Task: Create Card Card0000000164 in Board Board0000000041 in Workspace WS0000000014 in Trello. Create Card Card0000000165 in Board Board0000000042 in Workspace WS0000000014 in Trello. Create Card Card0000000166 in Board Board0000000042 in Workspace WS0000000014 in Trello. Create Card Card0000000167 in Board Board0000000042 in Workspace WS0000000014 in Trello. Create Card Card0000000168 in Board Board0000000042 in Workspace WS0000000014 in Trello
Action: Mouse moved to (646, 113)
Screenshot: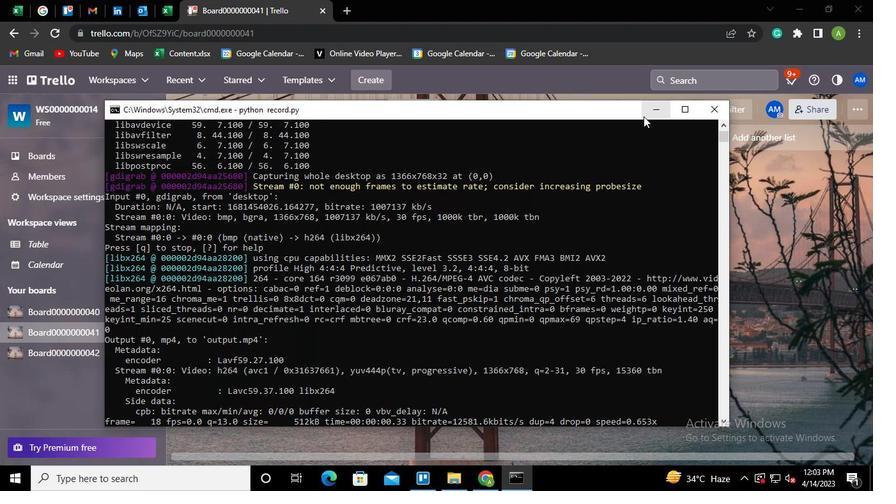 
Action: Mouse pressed left at (646, 113)
Screenshot: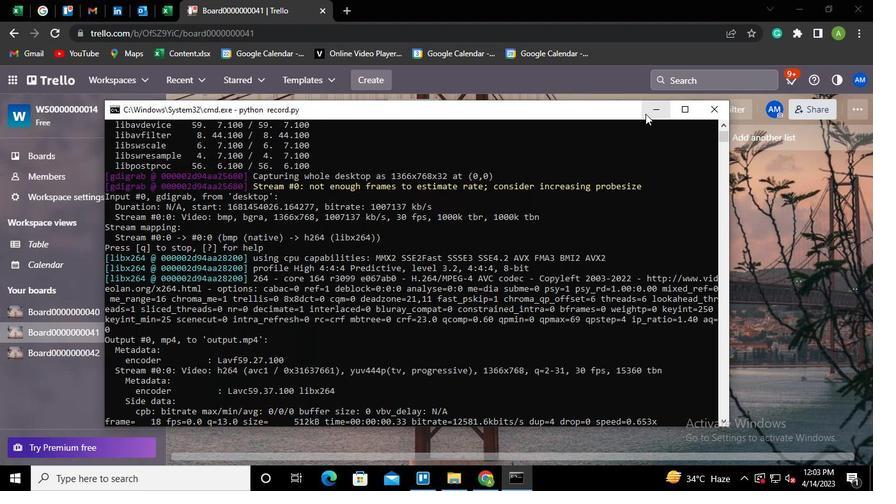 
Action: Mouse moved to (230, 231)
Screenshot: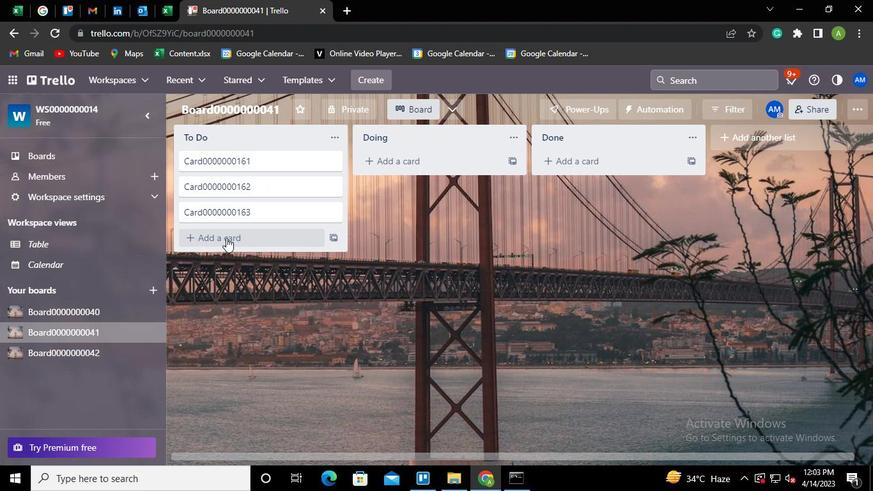 
Action: Mouse pressed left at (230, 231)
Screenshot: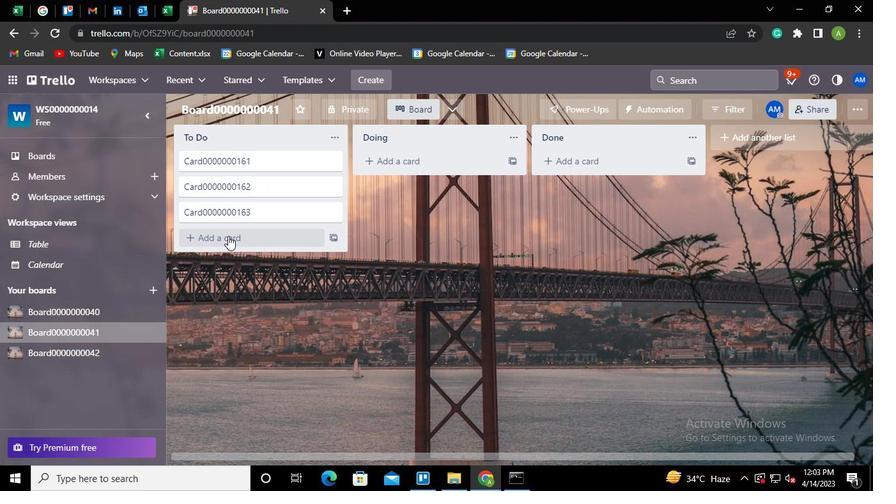 
Action: Keyboard Key.shift
Screenshot: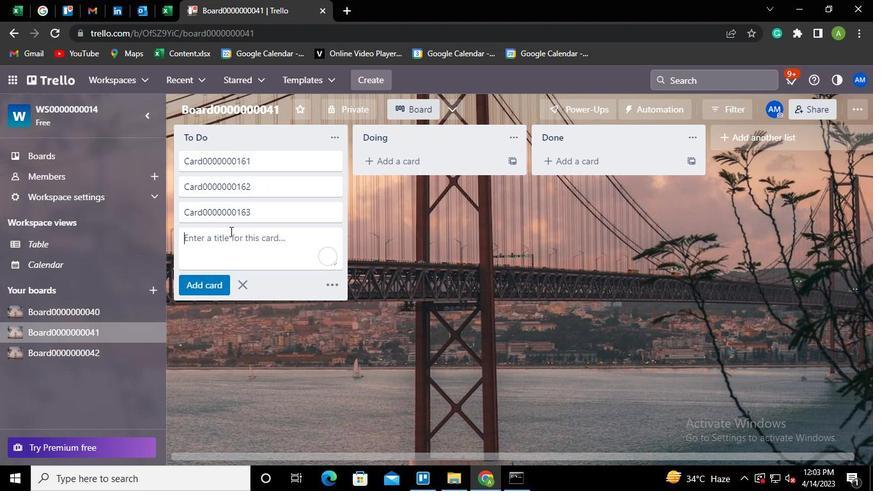 
Action: Keyboard C
Screenshot: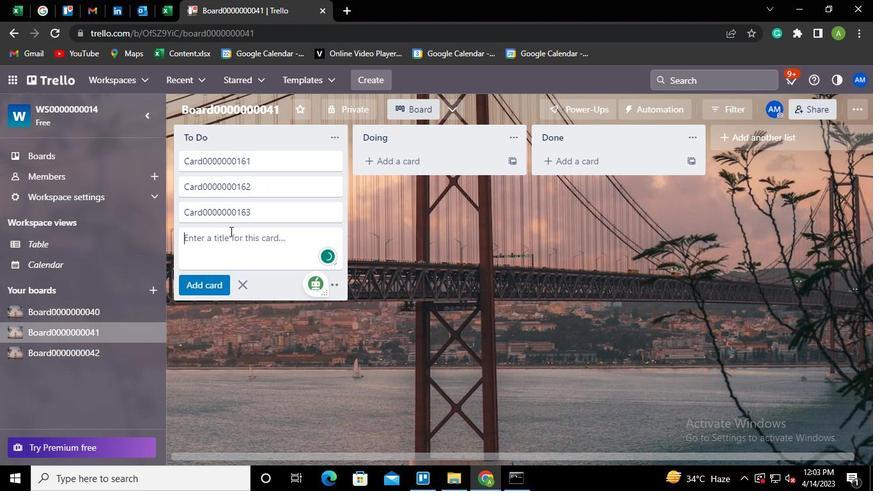 
Action: Keyboard a
Screenshot: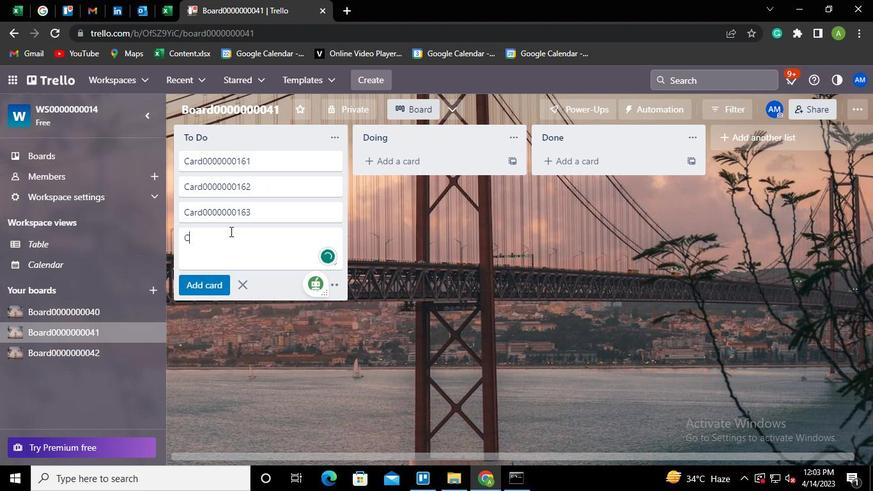 
Action: Keyboard r
Screenshot: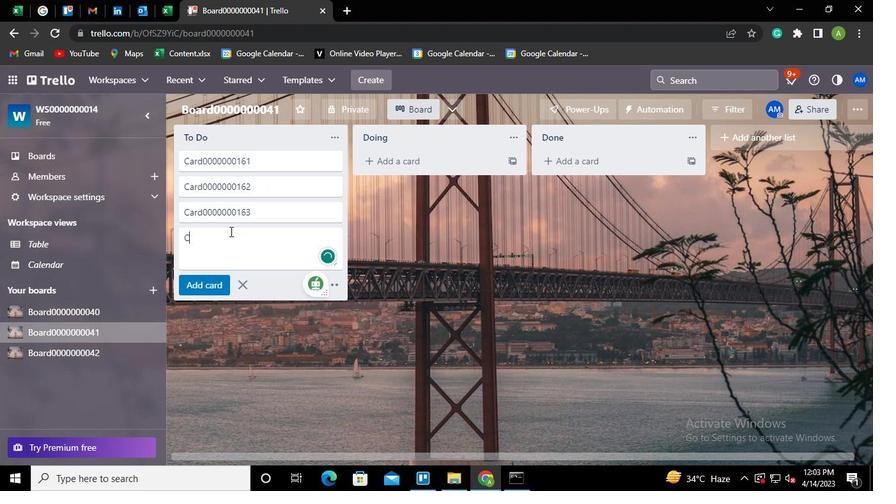 
Action: Keyboard d
Screenshot: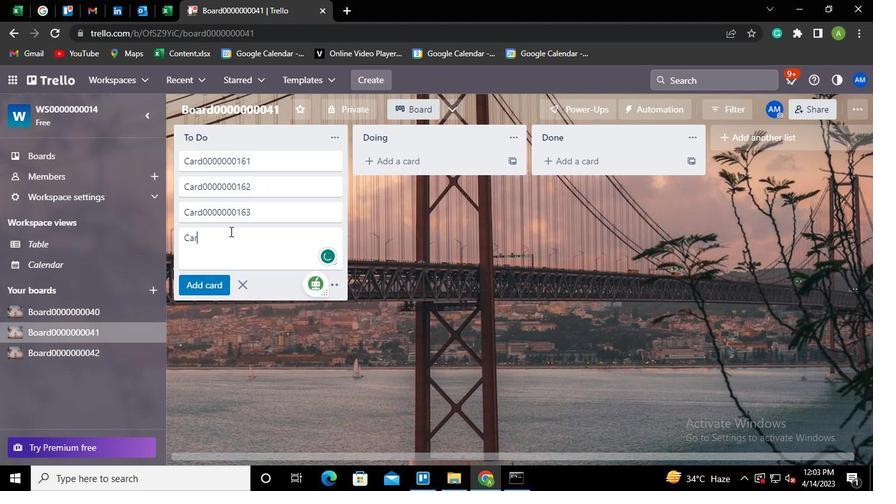 
Action: Keyboard <96>
Screenshot: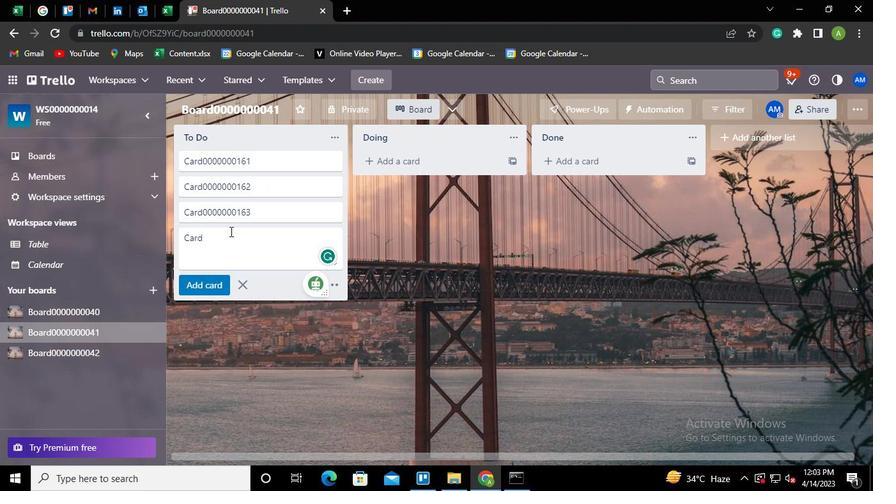 
Action: Keyboard <96>
Screenshot: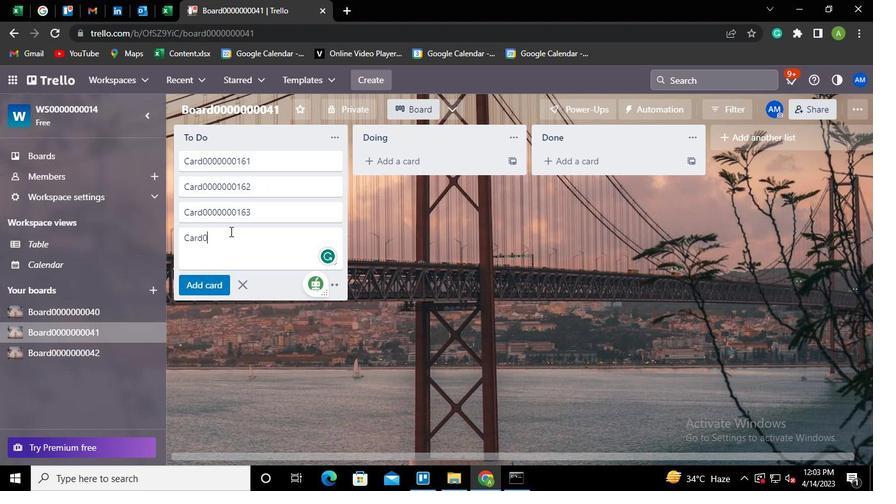 
Action: Keyboard <96>
Screenshot: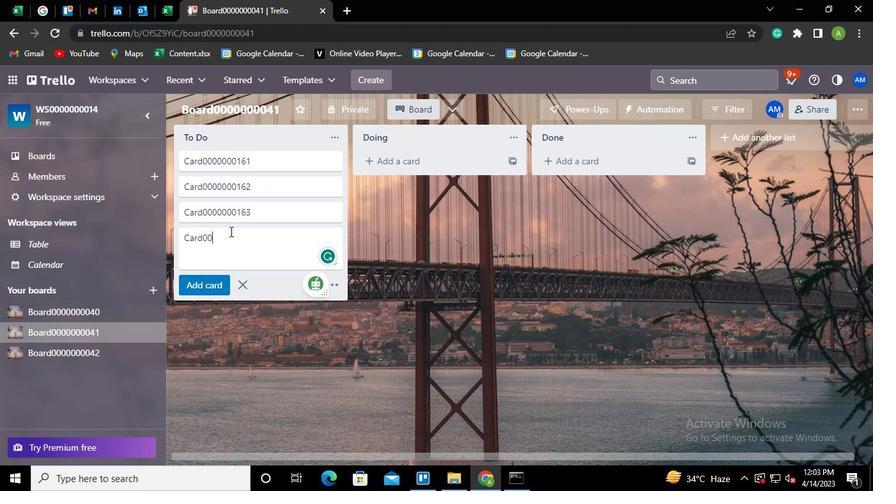 
Action: Keyboard <96>
Screenshot: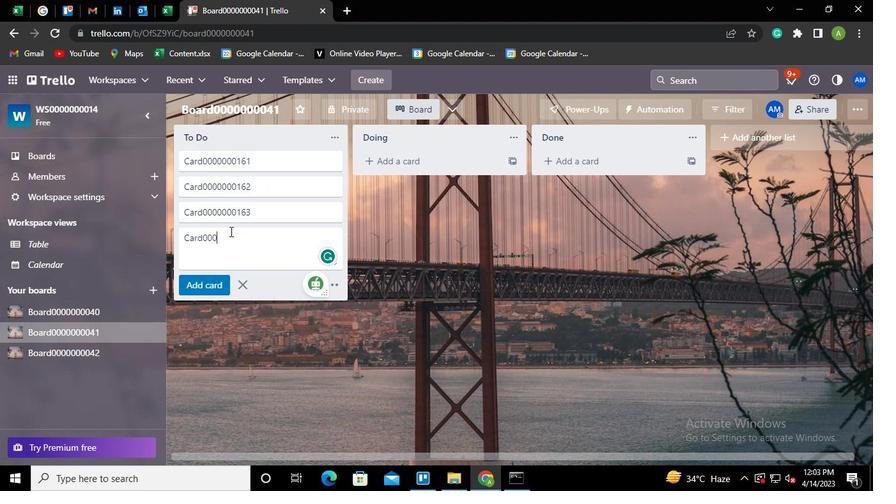 
Action: Keyboard <96>
Screenshot: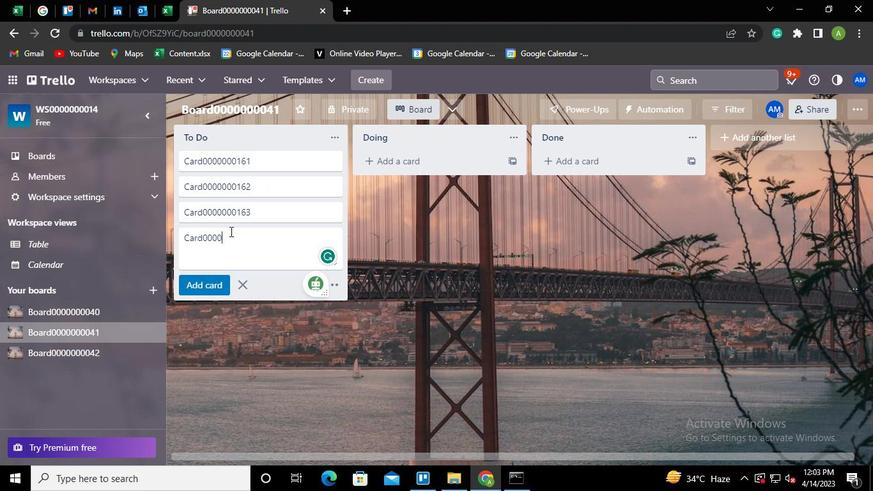 
Action: Keyboard <96>
Screenshot: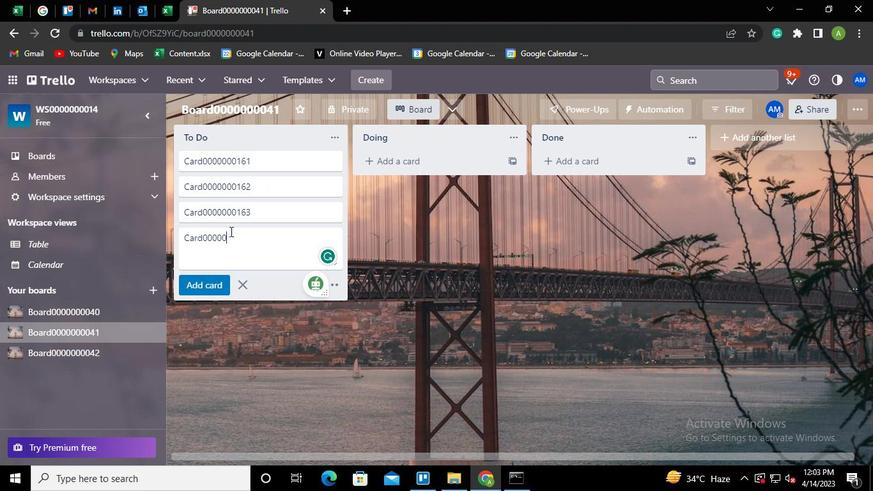 
Action: Keyboard <96>
Screenshot: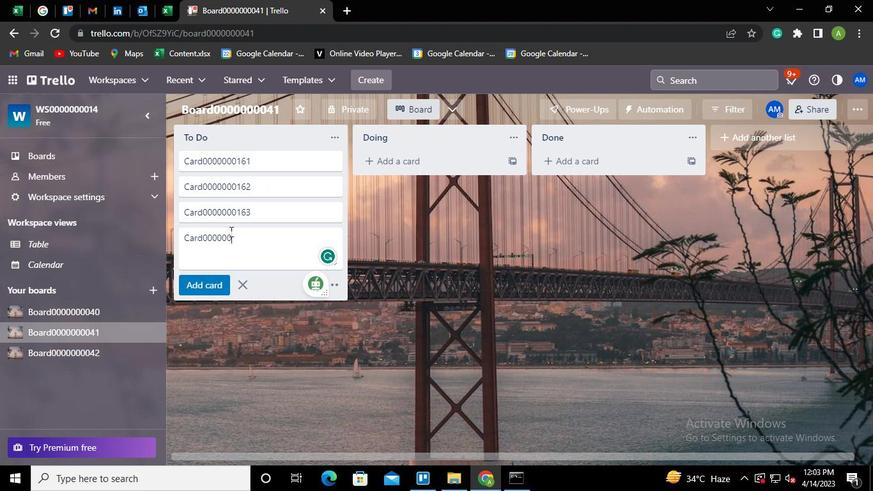 
Action: Mouse moved to (229, 231)
Screenshot: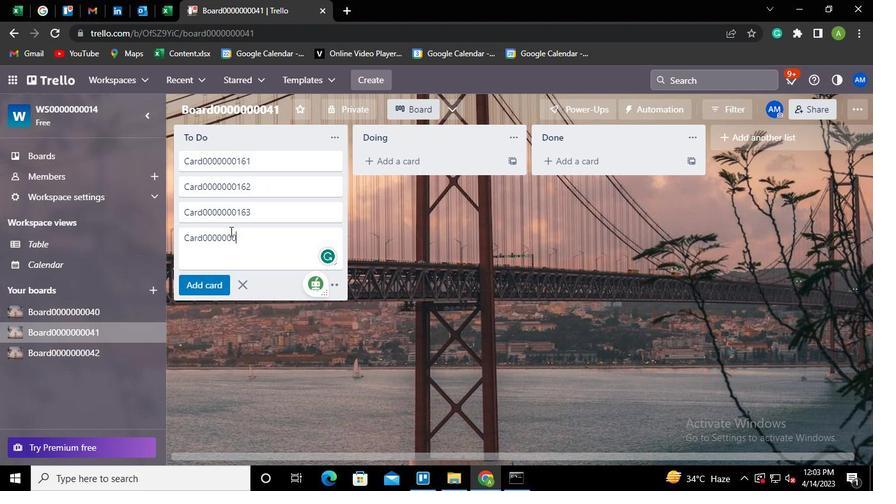 
Action: Keyboard <97>
Screenshot: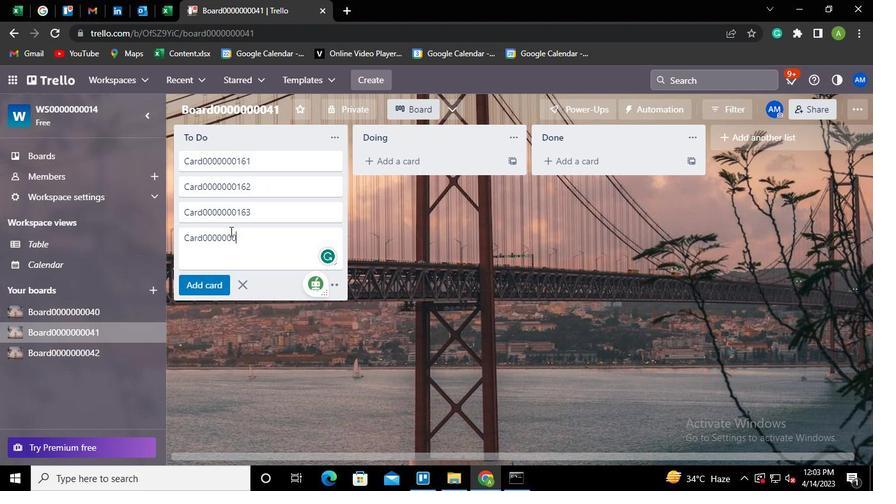 
Action: Keyboard <102>
Screenshot: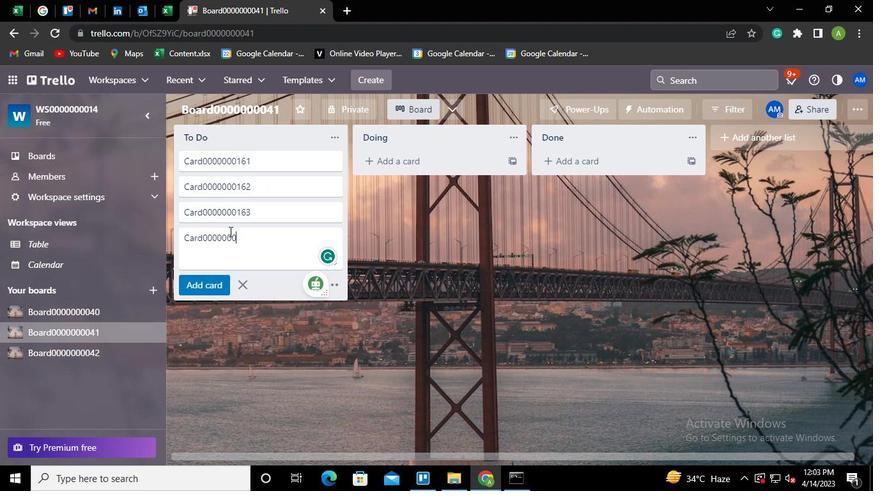 
Action: Keyboard <100>
Screenshot: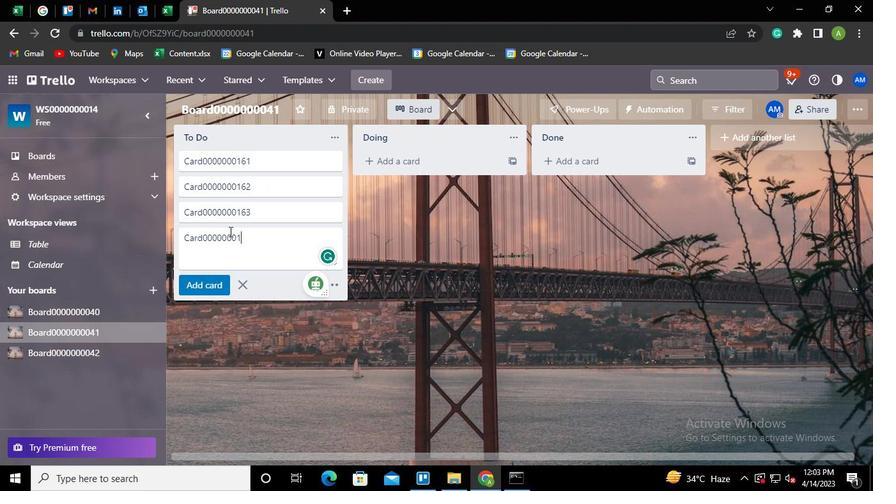 
Action: Keyboard Key.enter
Screenshot: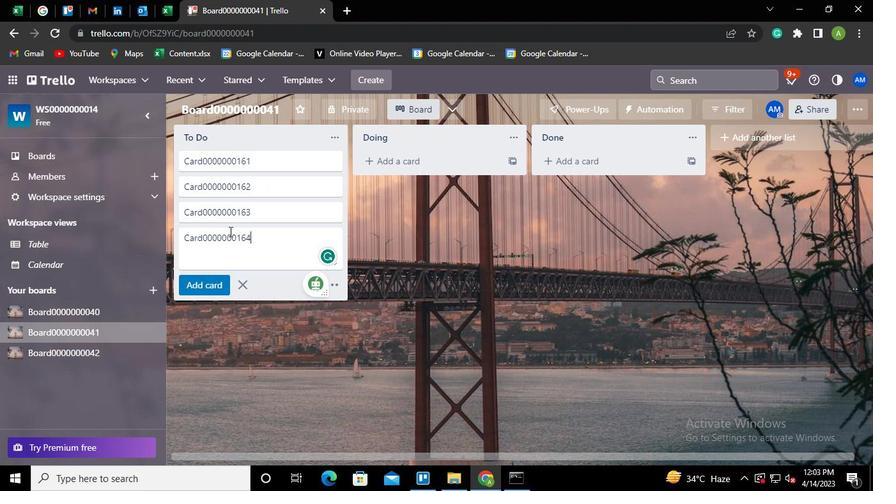 
Action: Mouse moved to (92, 344)
Screenshot: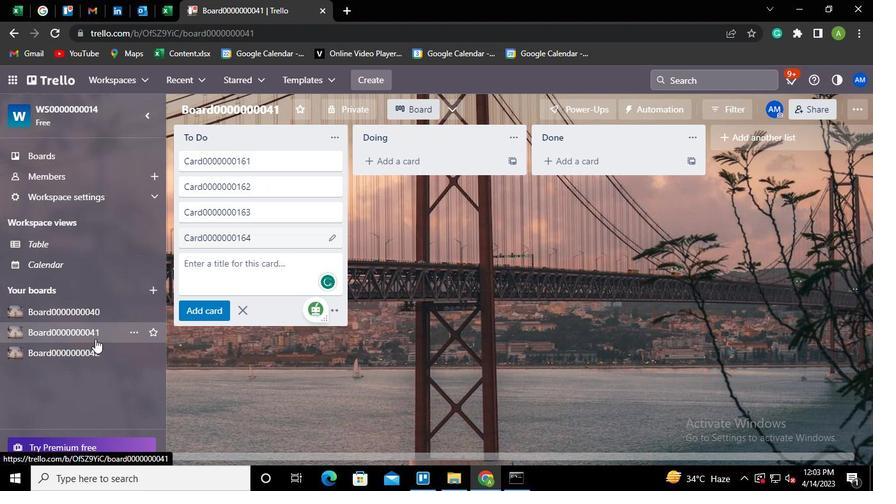 
Action: Mouse pressed left at (92, 344)
Screenshot: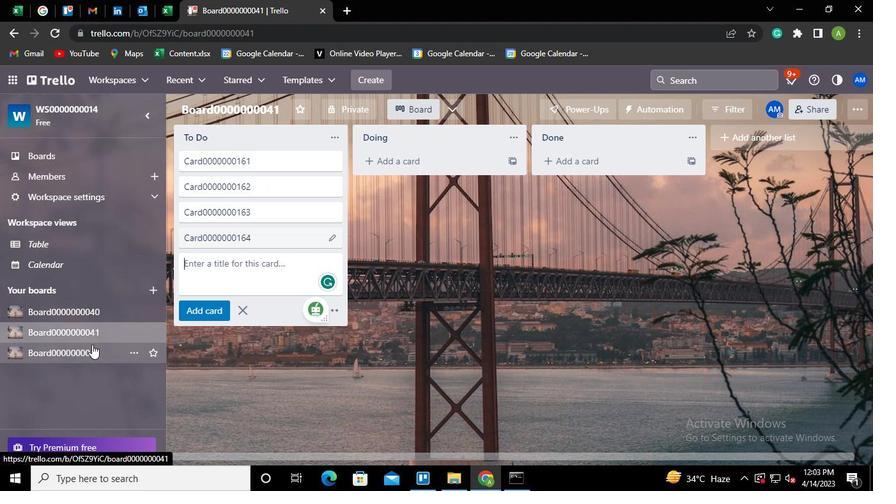 
Action: Mouse moved to (227, 188)
Screenshot: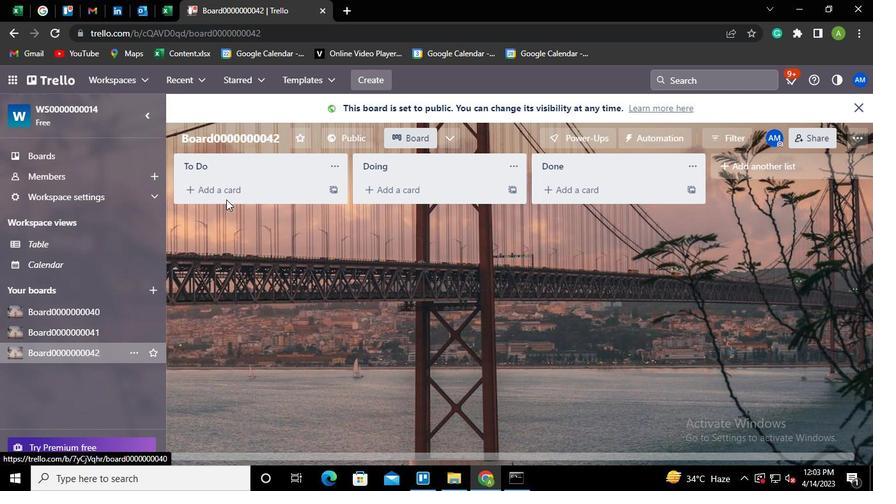 
Action: Mouse pressed left at (227, 188)
Screenshot: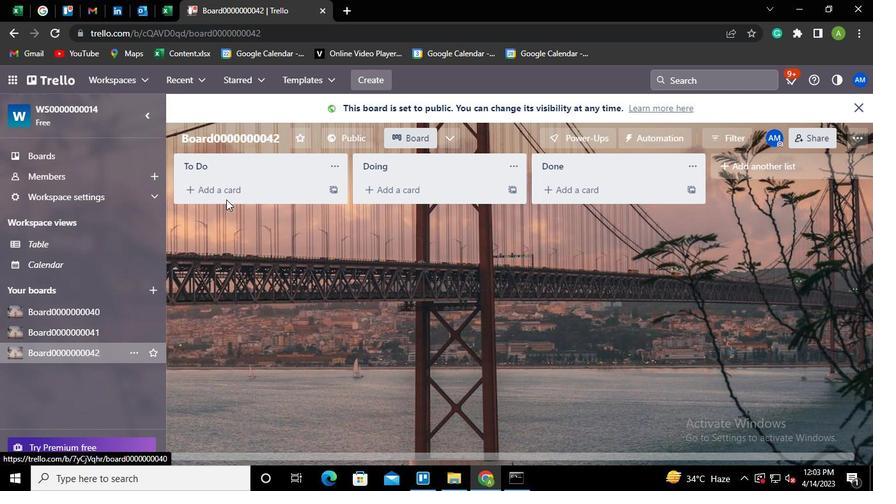 
Action: Mouse moved to (227, 188)
Screenshot: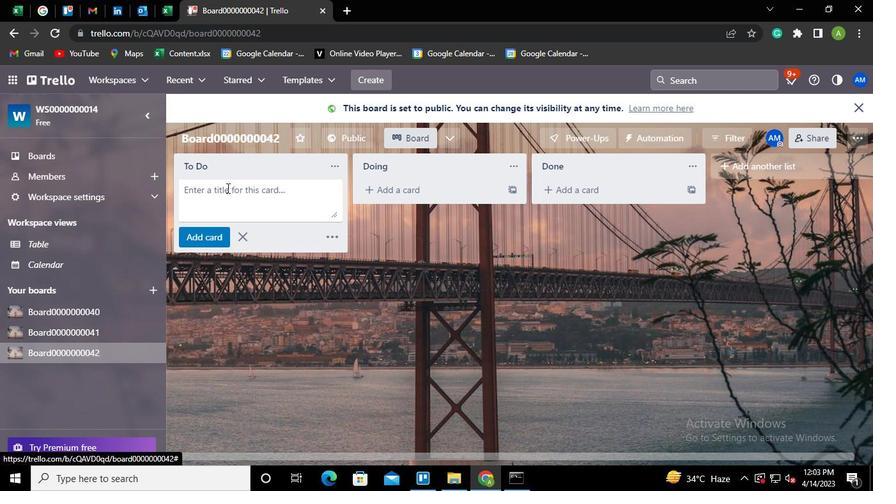 
Action: Keyboard Key.shift
Screenshot: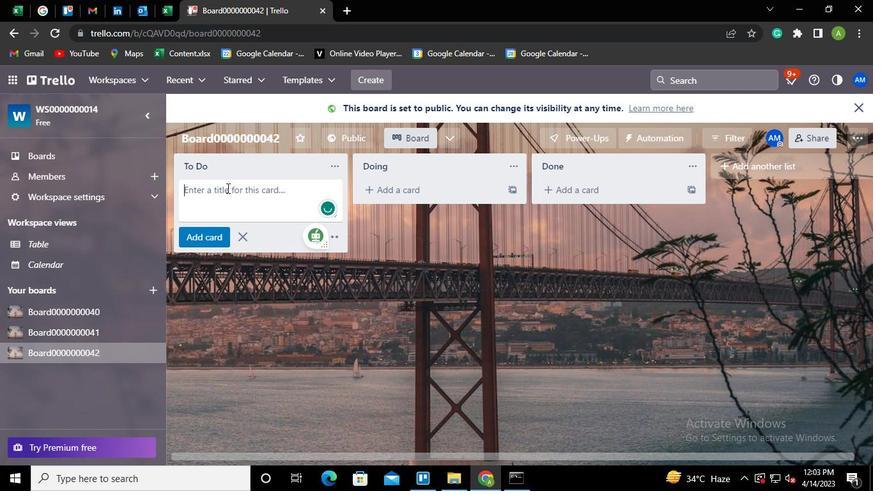 
Action: Keyboard C
Screenshot: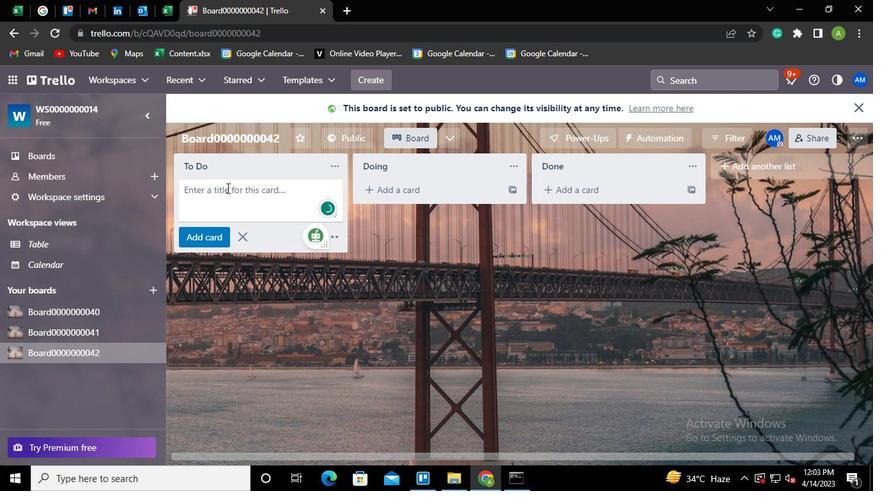 
Action: Keyboard a
Screenshot: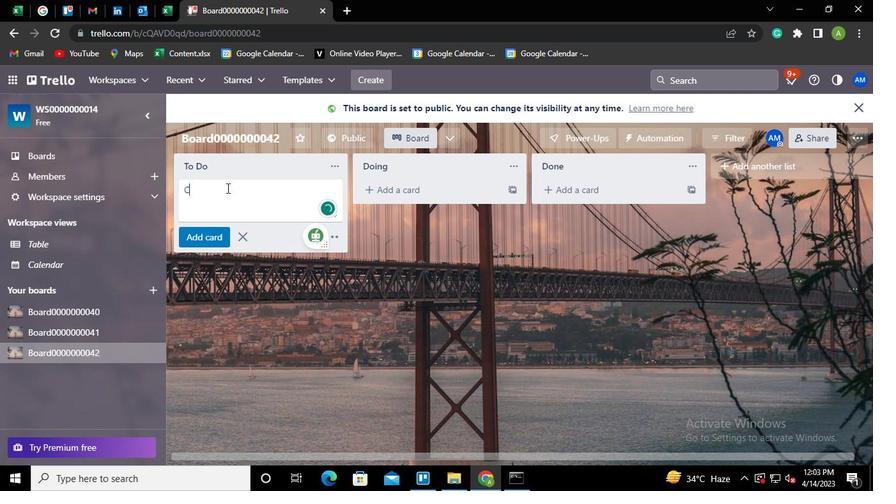 
Action: Keyboard r
Screenshot: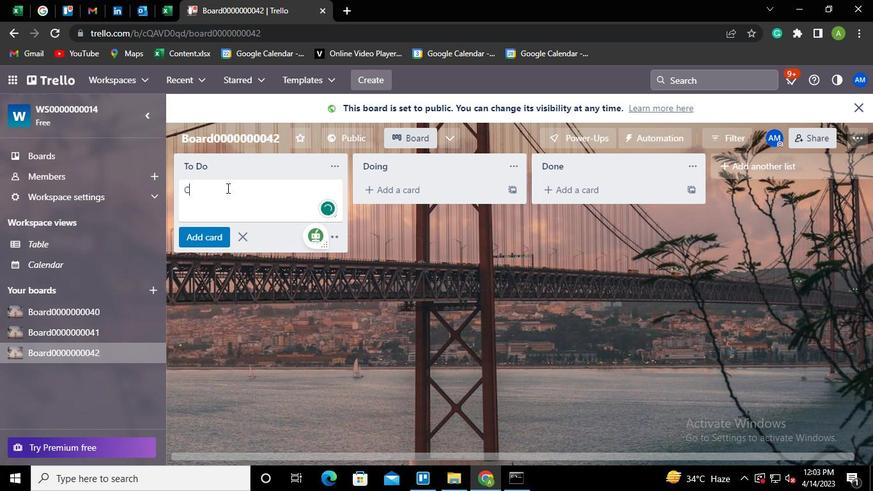 
Action: Keyboard d
Screenshot: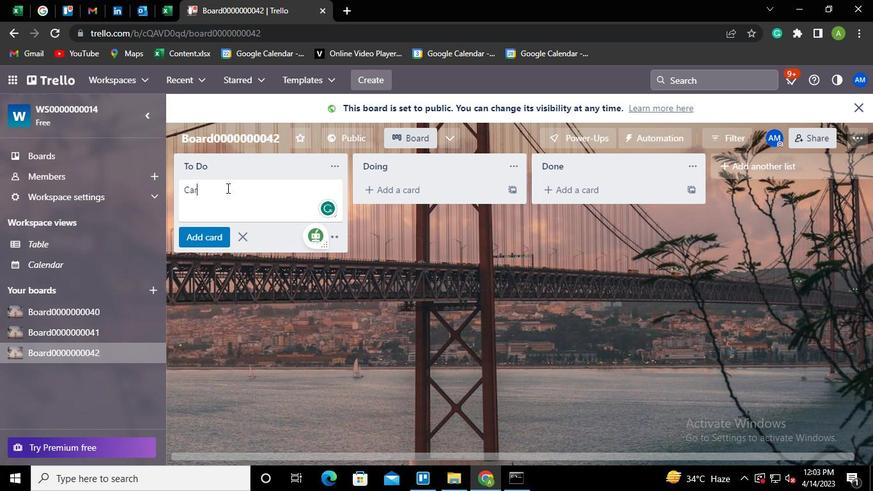 
Action: Mouse moved to (246, 193)
Screenshot: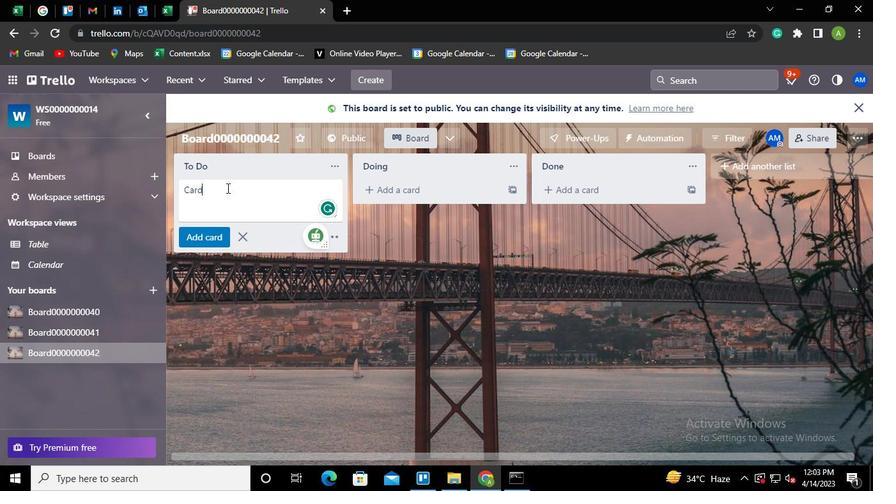 
Action: Keyboard <96>
Screenshot: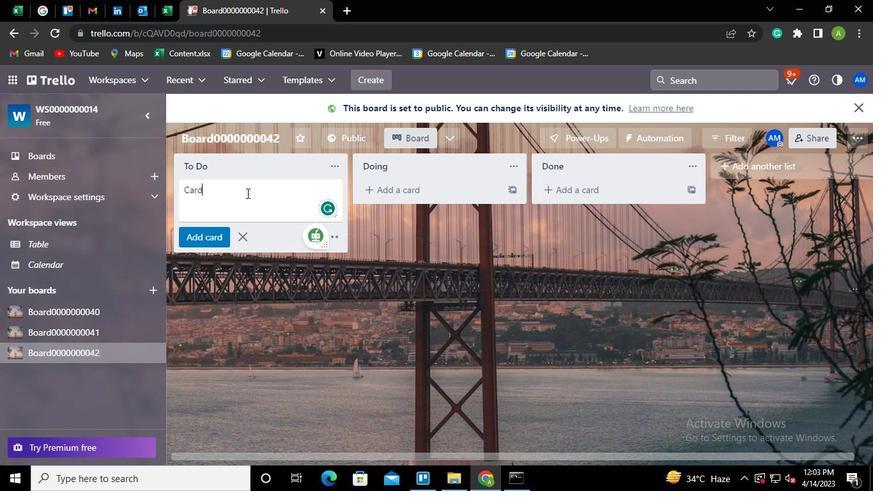 
Action: Keyboard <96>
Screenshot: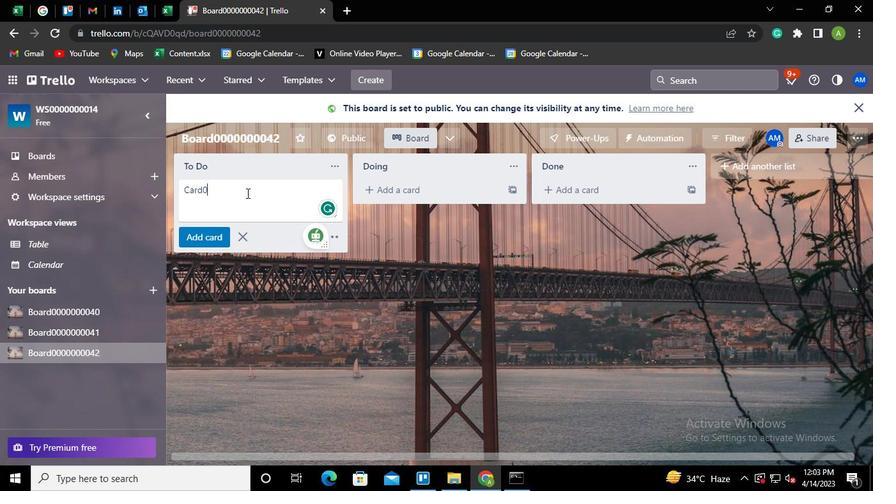 
Action: Keyboard <96>
Screenshot: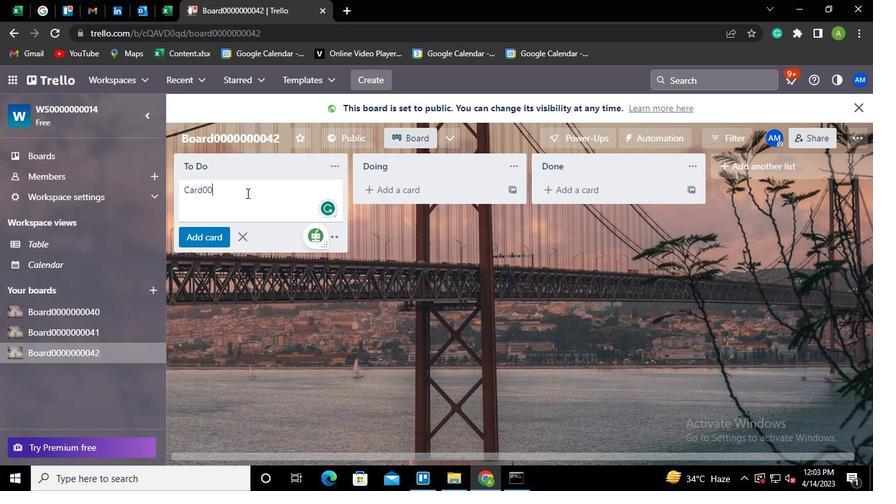 
Action: Keyboard <96>
Screenshot: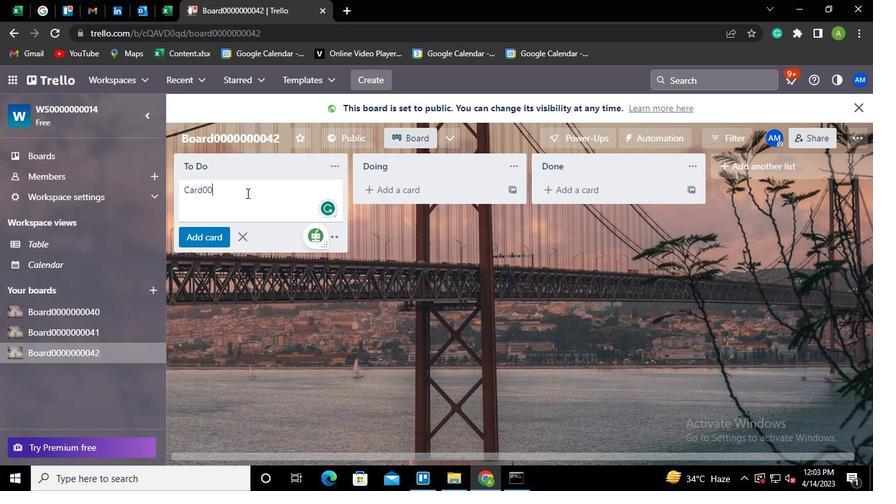 
Action: Keyboard <96>
Screenshot: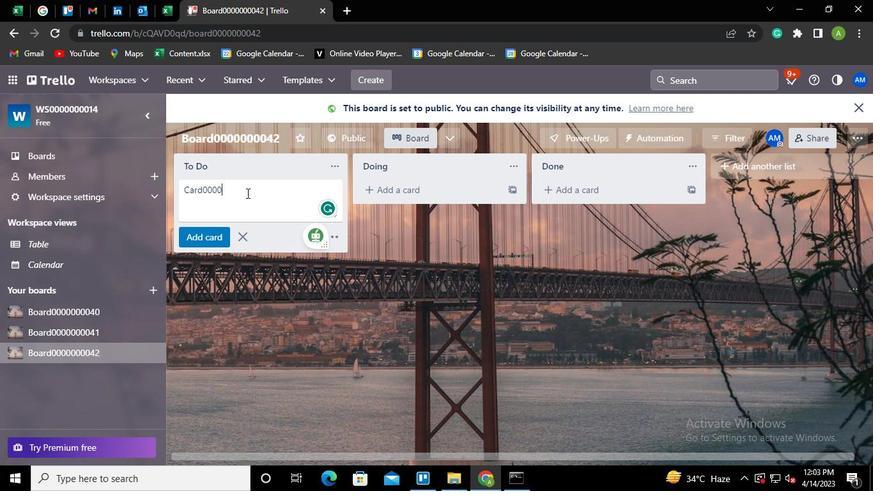
Action: Keyboard <96>
Screenshot: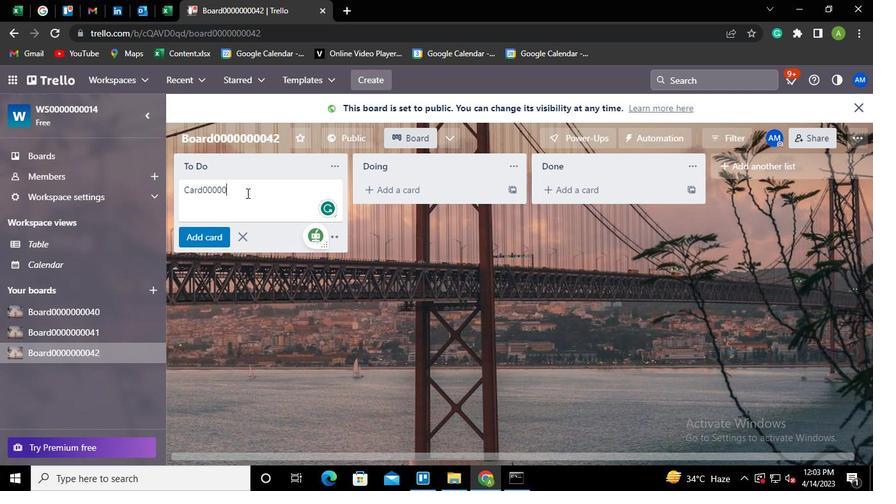 
Action: Keyboard <96>
Screenshot: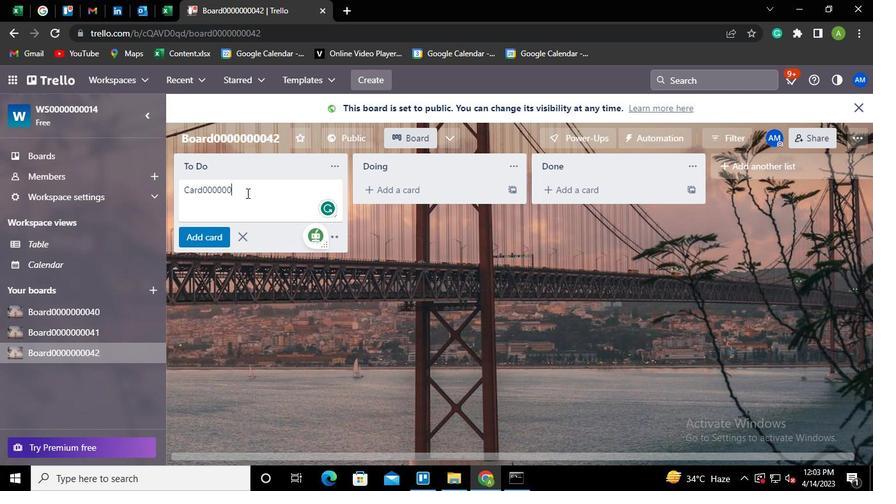 
Action: Keyboard <97>
Screenshot: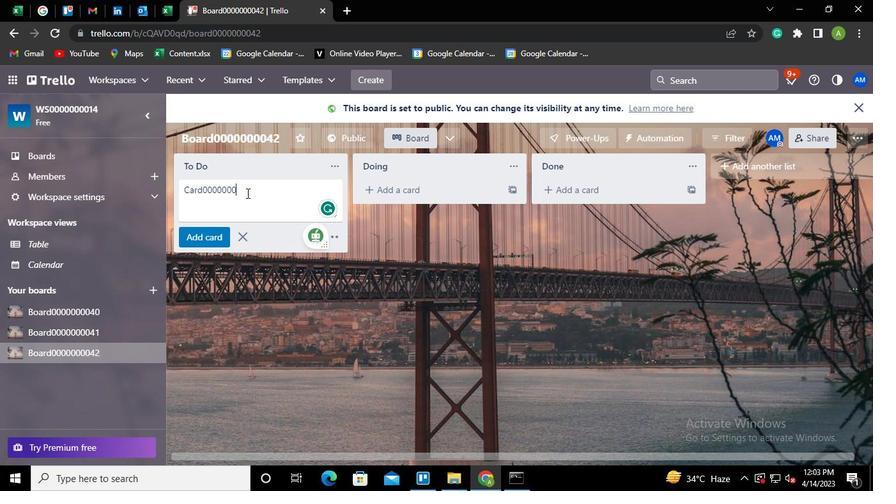 
Action: Keyboard <102>
Screenshot: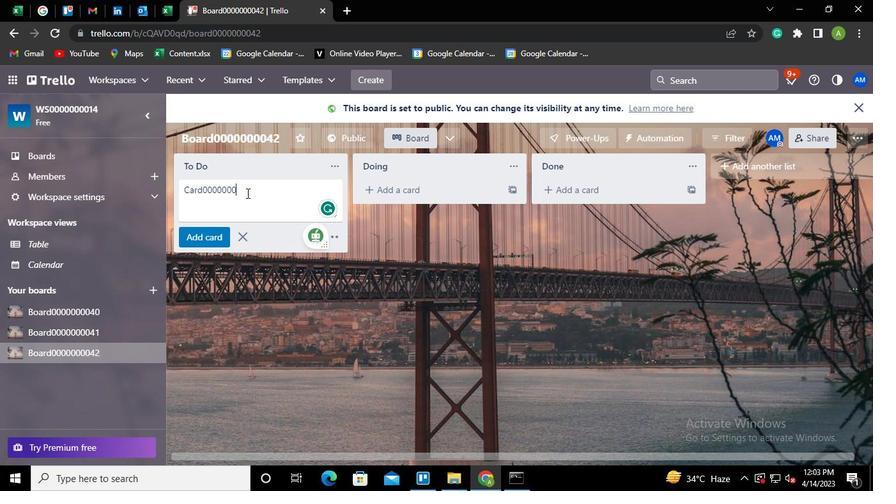 
Action: Keyboard <101>
Screenshot: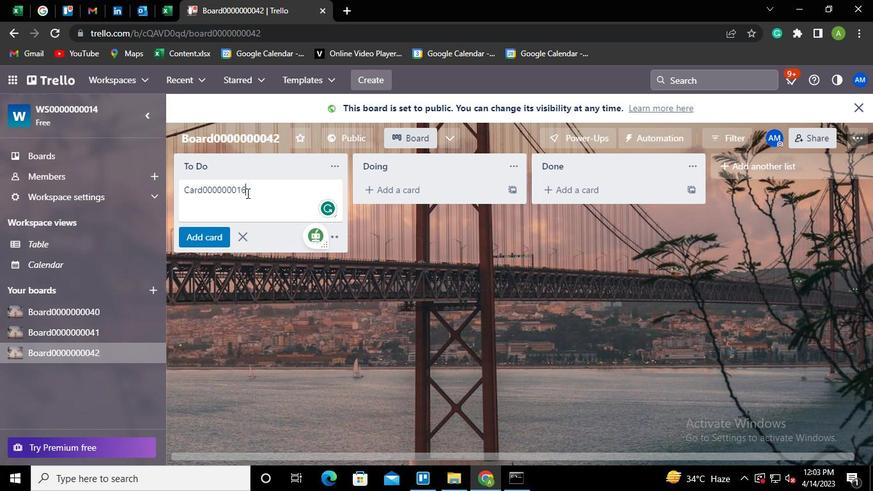 
Action: Keyboard Key.enter
Screenshot: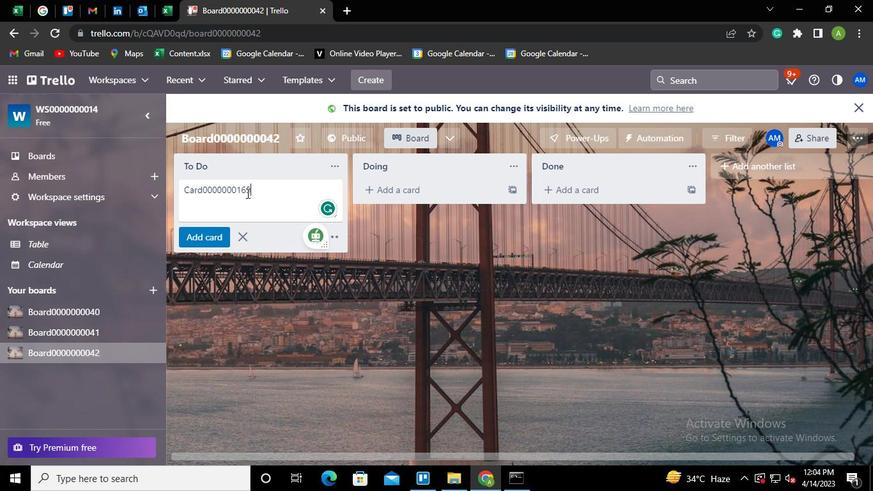 
Action: Keyboard Key.shift
Screenshot: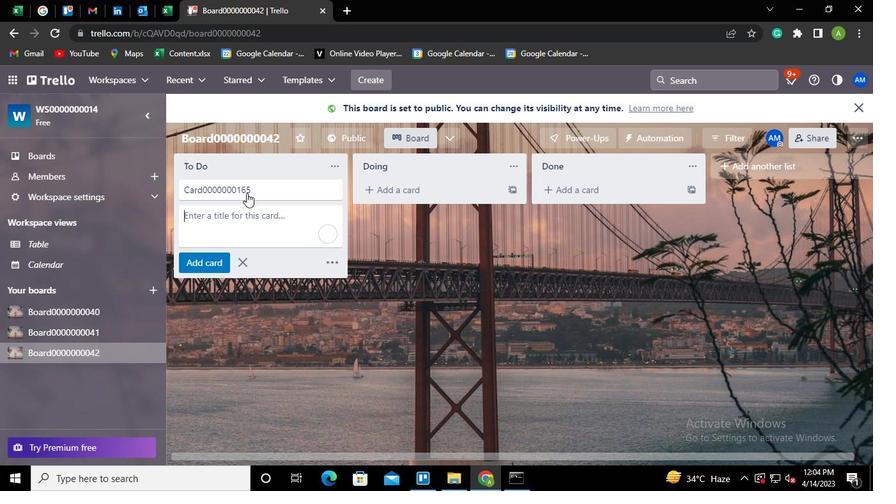 
Action: Keyboard C
Screenshot: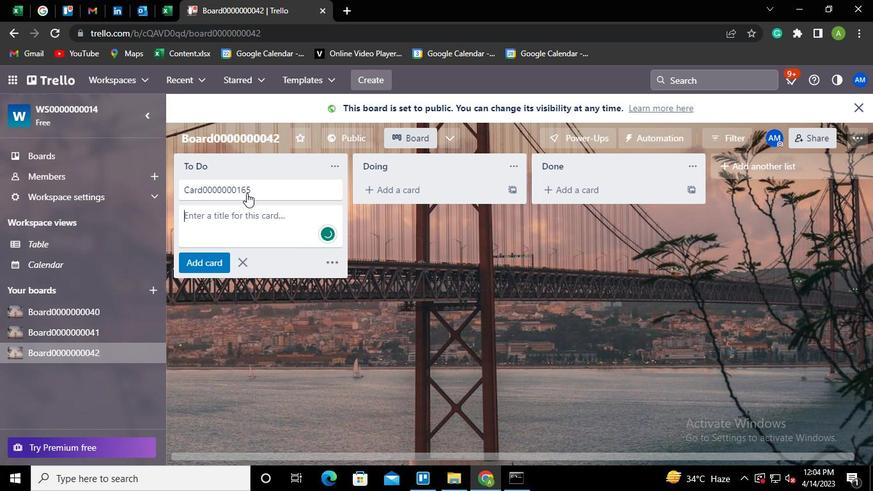 
Action: Keyboard a
Screenshot: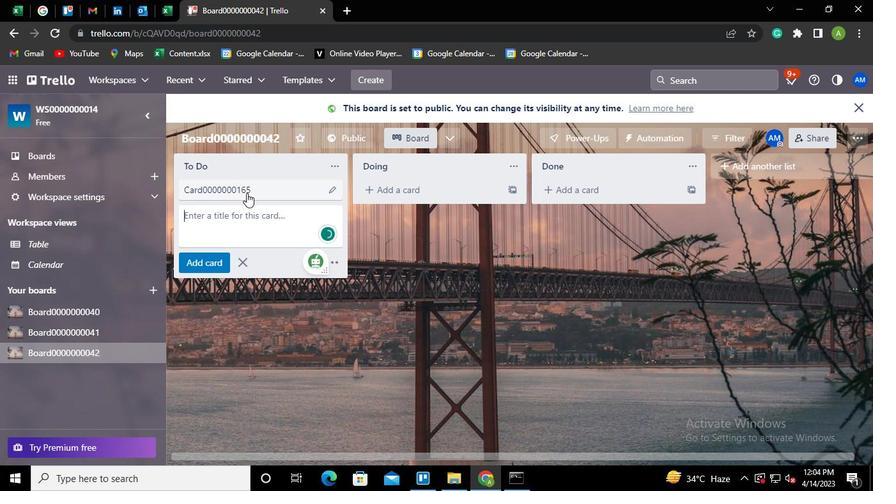 
Action: Keyboard r
Screenshot: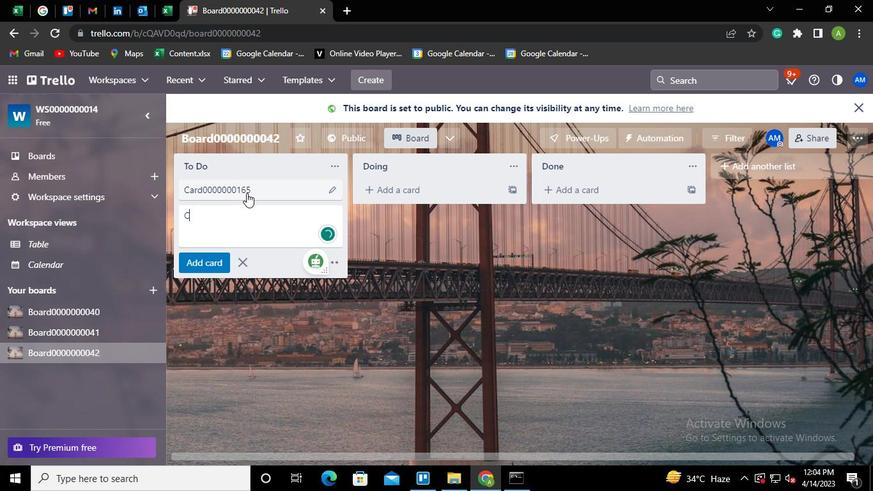 
Action: Keyboard d
Screenshot: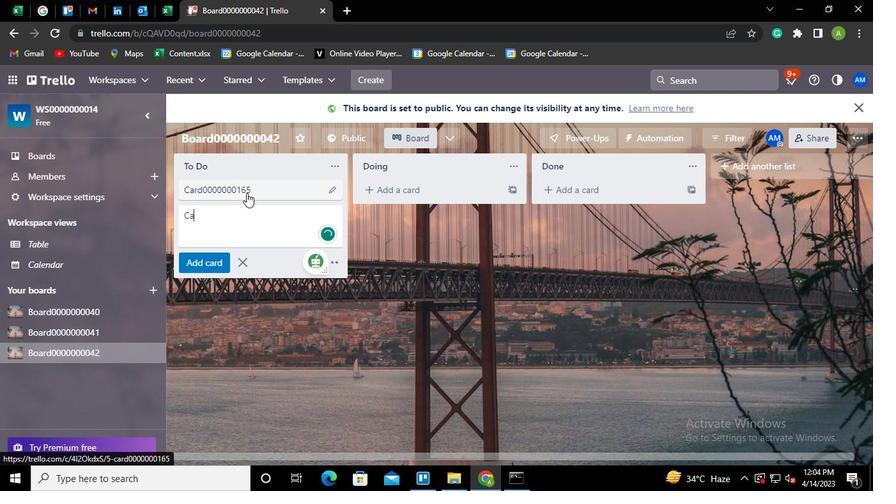 
Action: Keyboard <96>
Screenshot: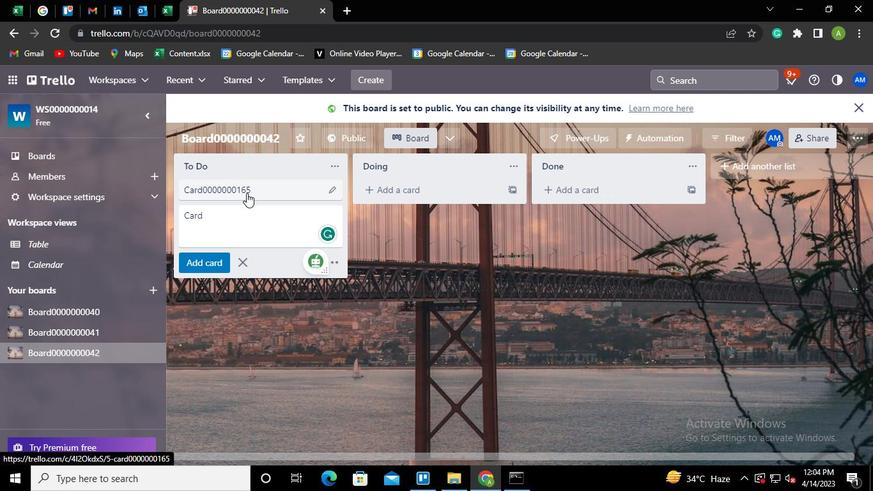 
Action: Keyboard <96>
Screenshot: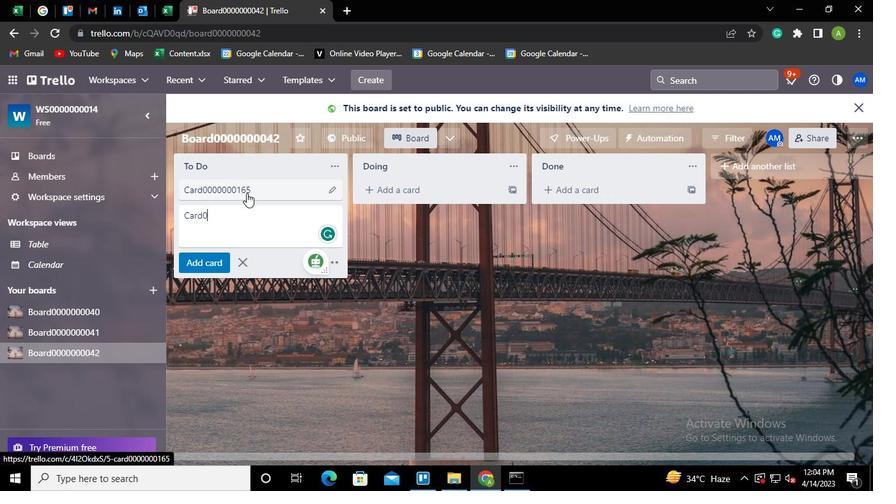 
Action: Keyboard <96>
Screenshot: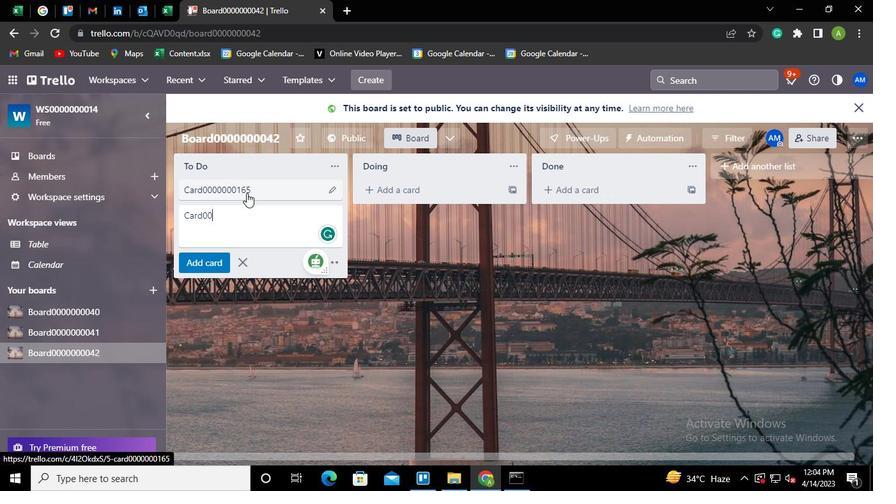 
Action: Keyboard <96>
Screenshot: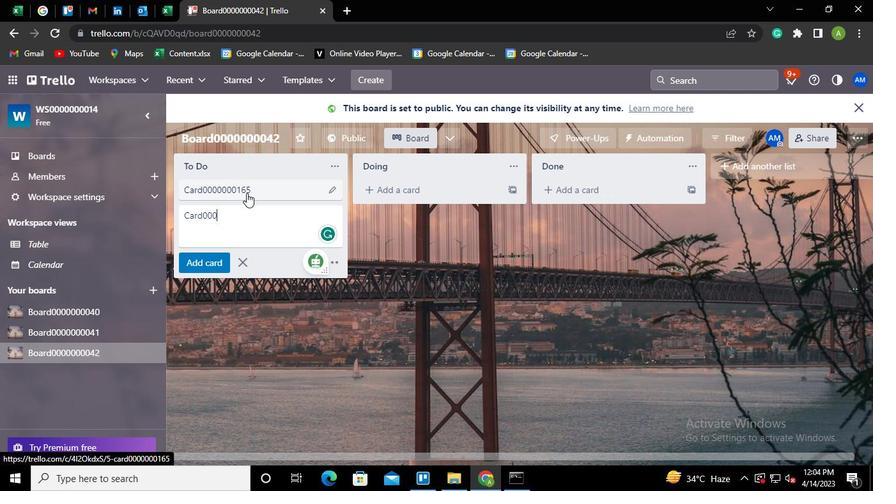 
Action: Keyboard <96>
Screenshot: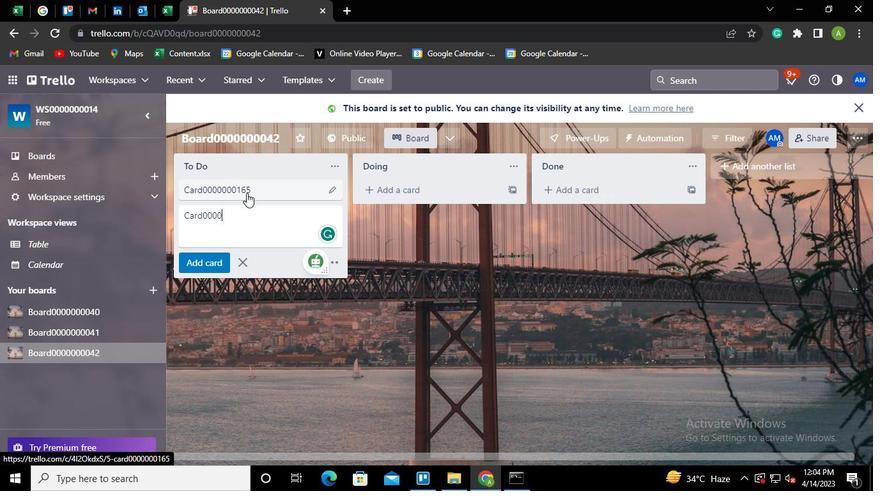 
Action: Keyboard <96>
Screenshot: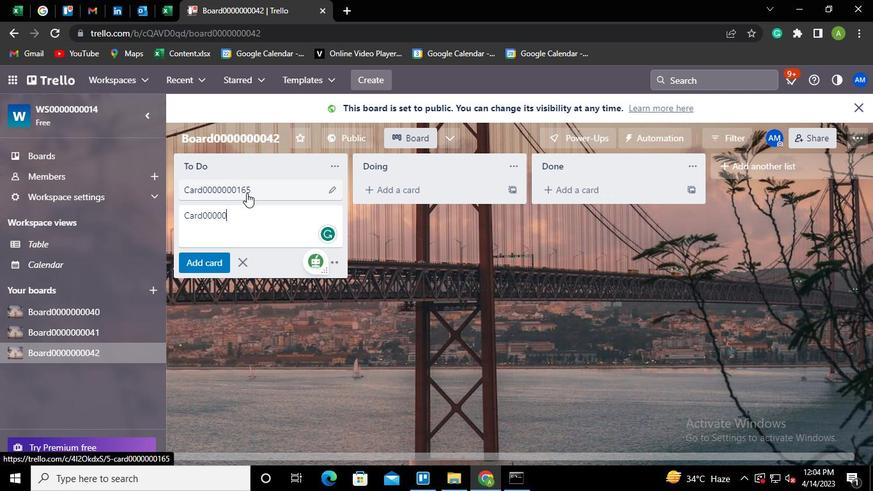 
Action: Keyboard <96>
Screenshot: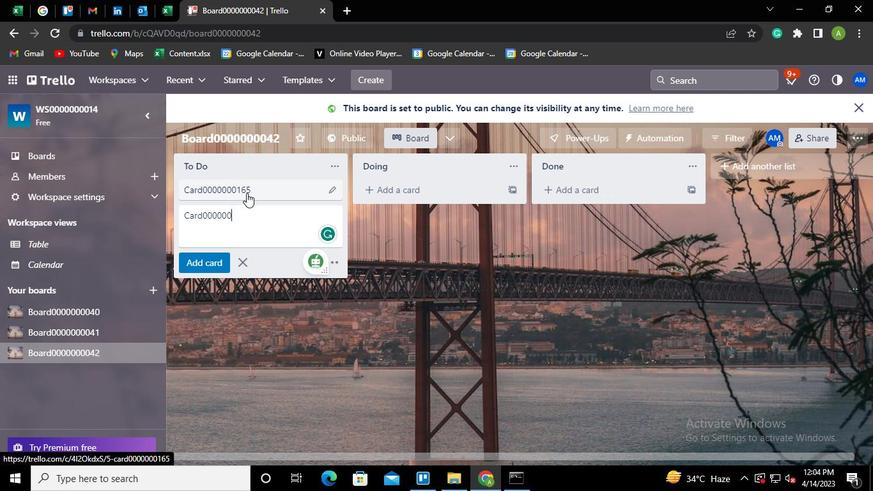 
Action: Keyboard <97>
Screenshot: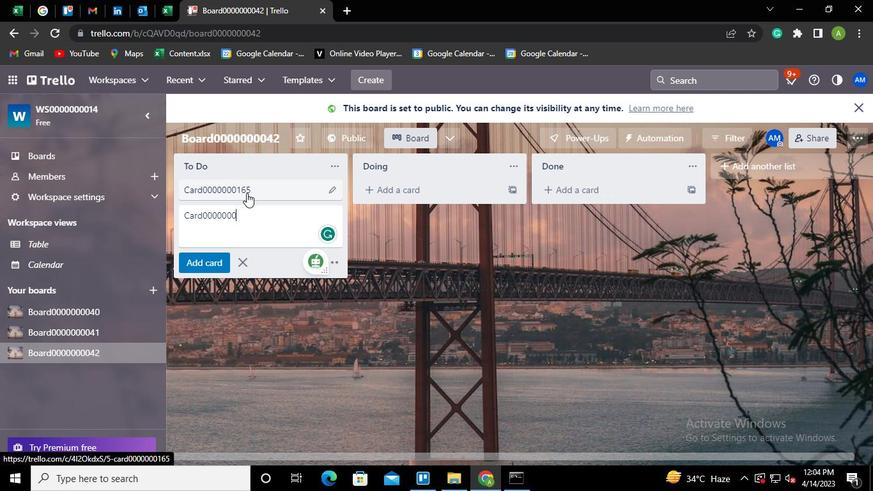 
Action: Keyboard <102>
Screenshot: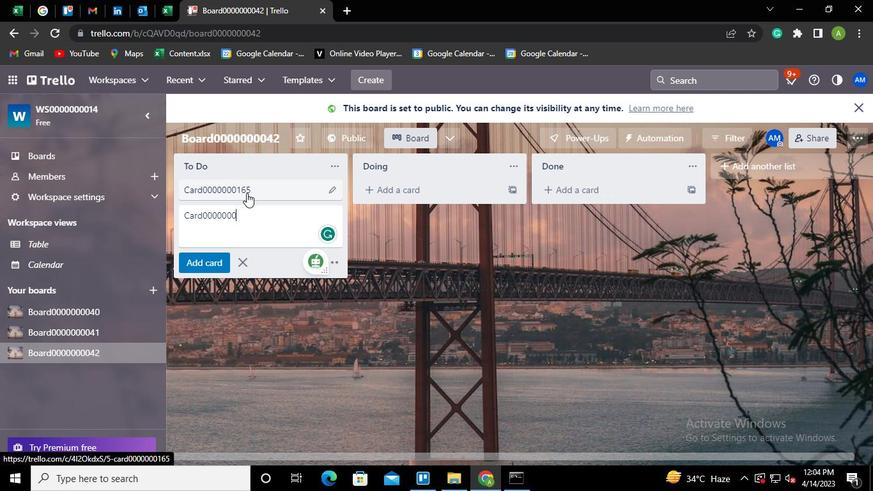 
Action: Keyboard <102>
Screenshot: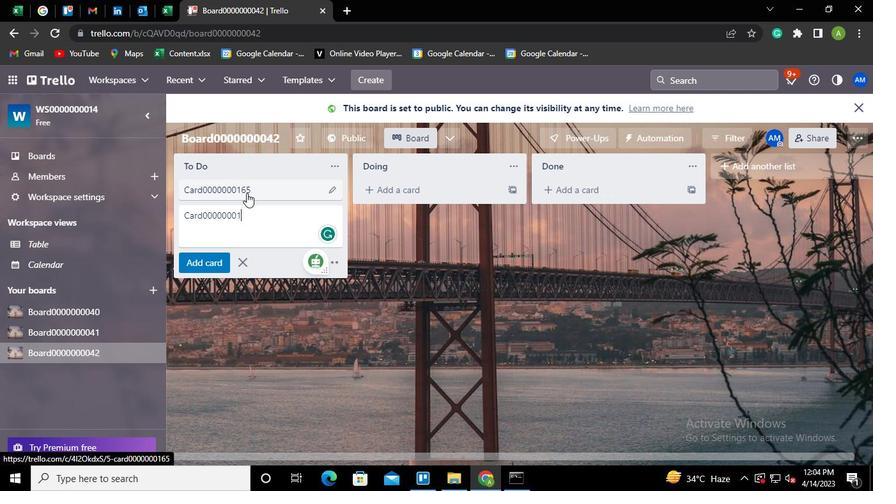 
Action: Keyboard Key.enter
Screenshot: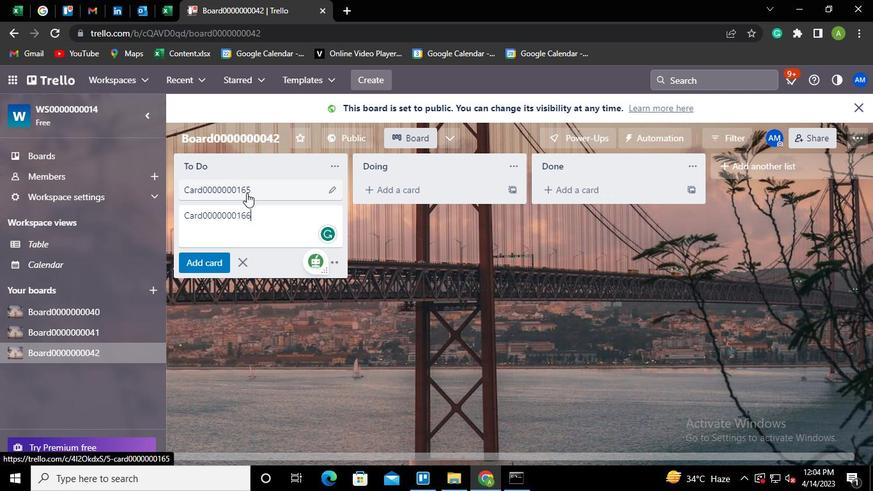 
Action: Keyboard Key.shift
Screenshot: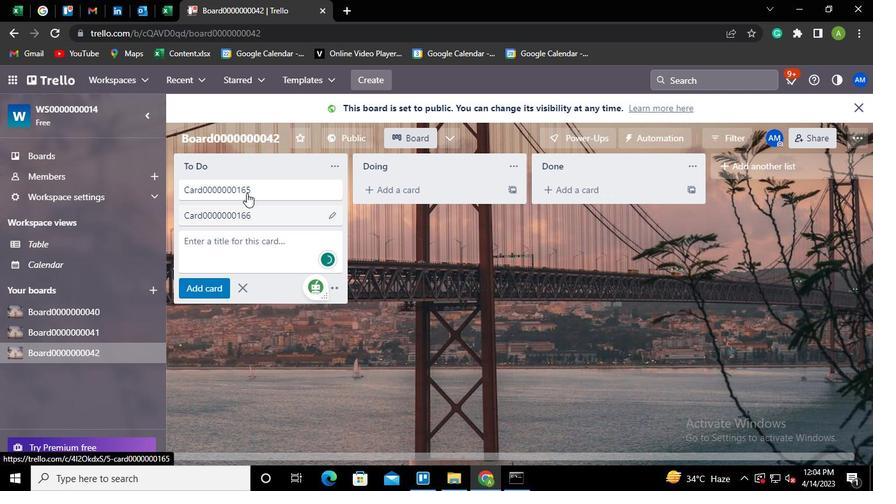 
Action: Keyboard c
Screenshot: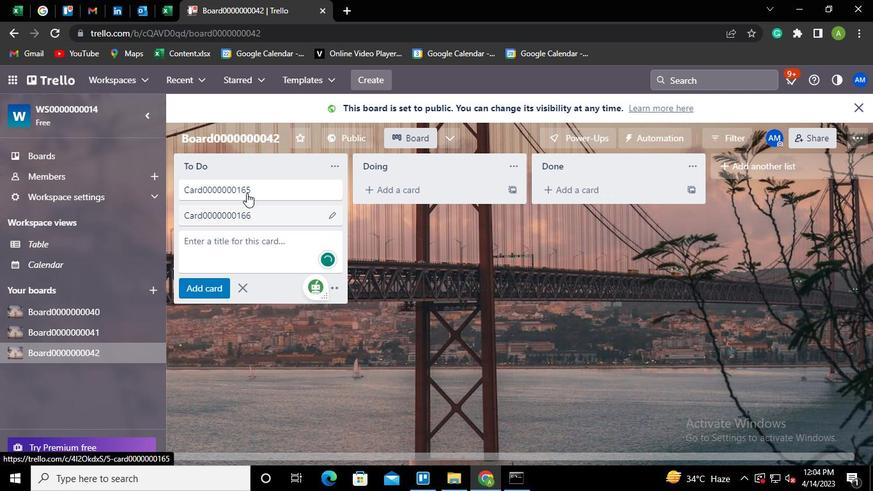 
Action: Keyboard a
Screenshot: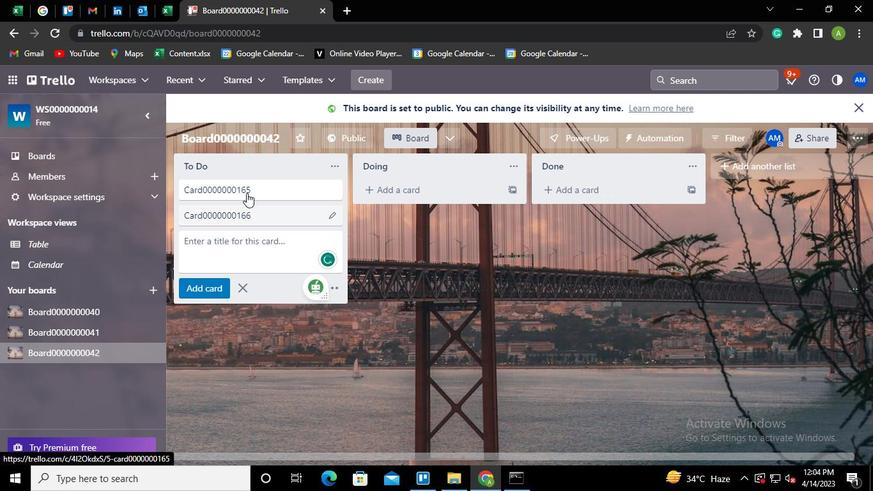 
Action: Keyboard r
Screenshot: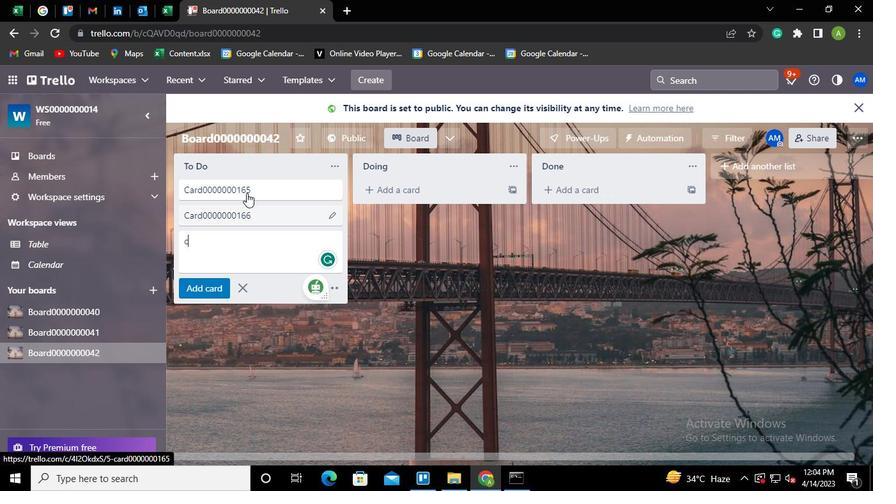 
Action: Keyboard d
Screenshot: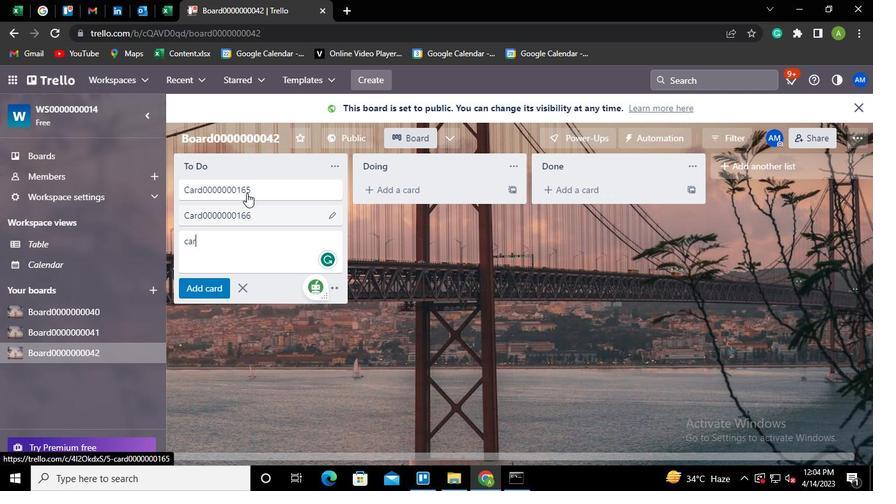 
Action: Keyboard Key.backspace
Screenshot: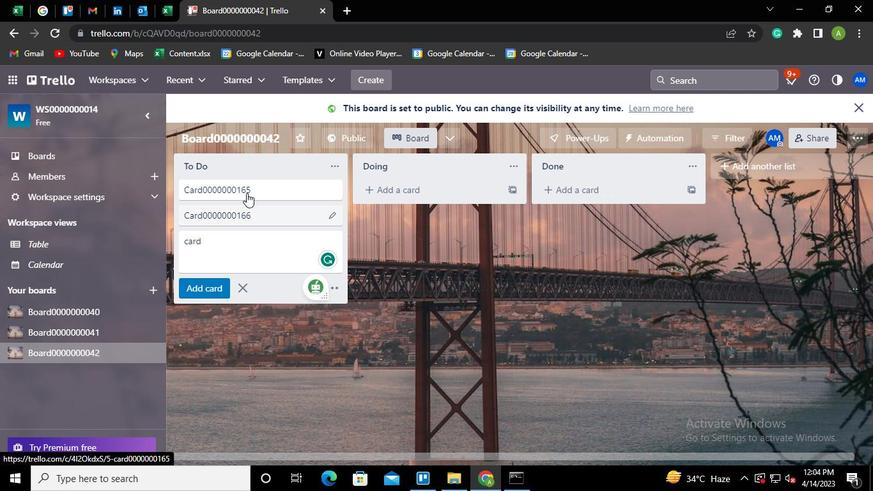
Action: Keyboard Key.backspace
Screenshot: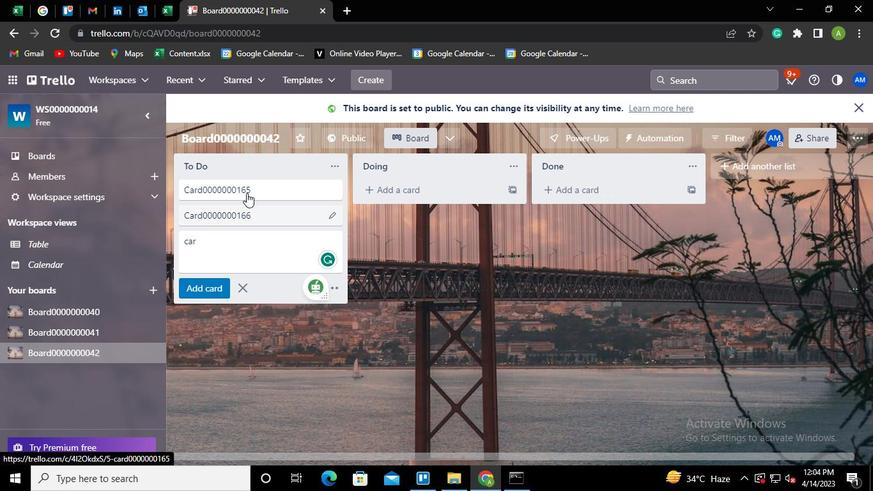 
Action: Keyboard Key.backspace
Screenshot: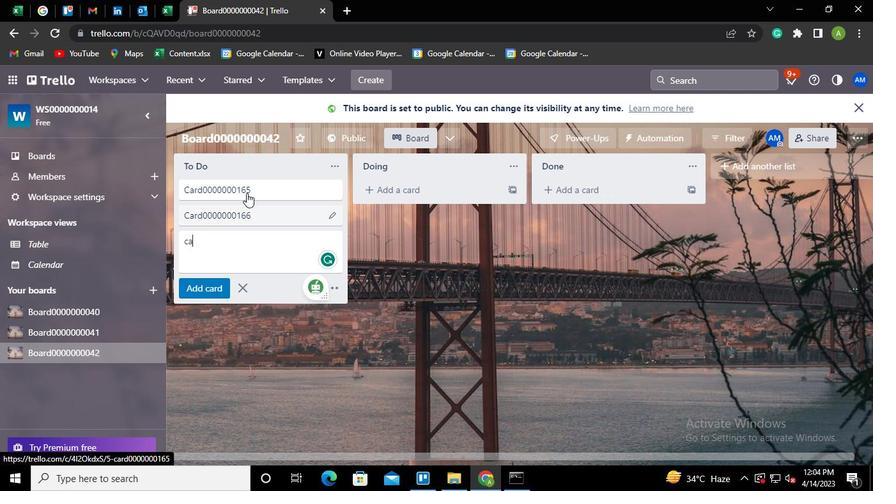 
Action: Keyboard Key.backspace
Screenshot: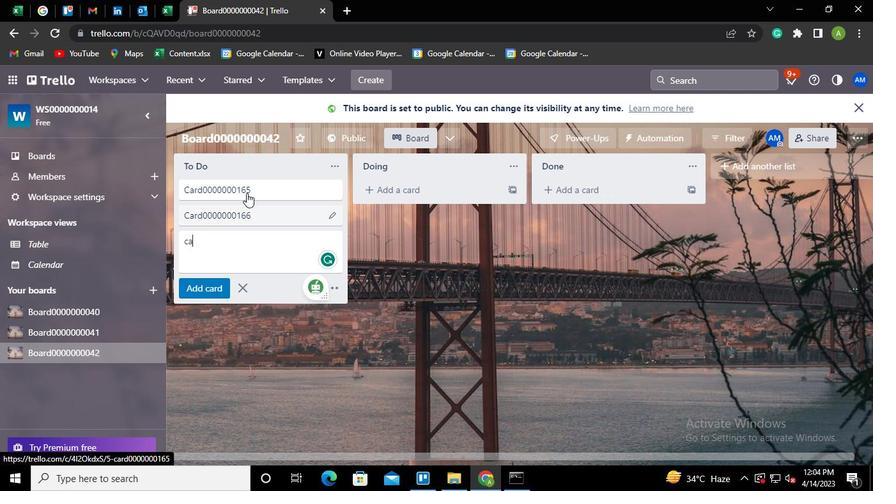 
Action: Keyboard Key.shift
Screenshot: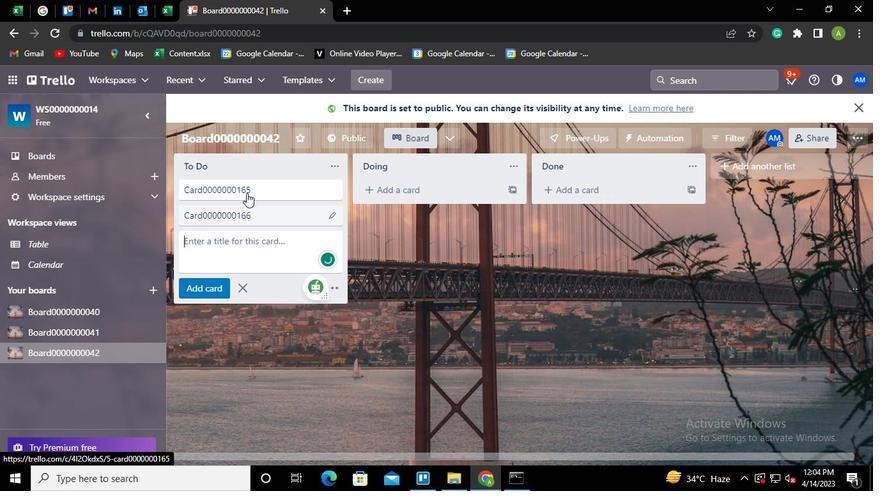 
Action: Keyboard C
Screenshot: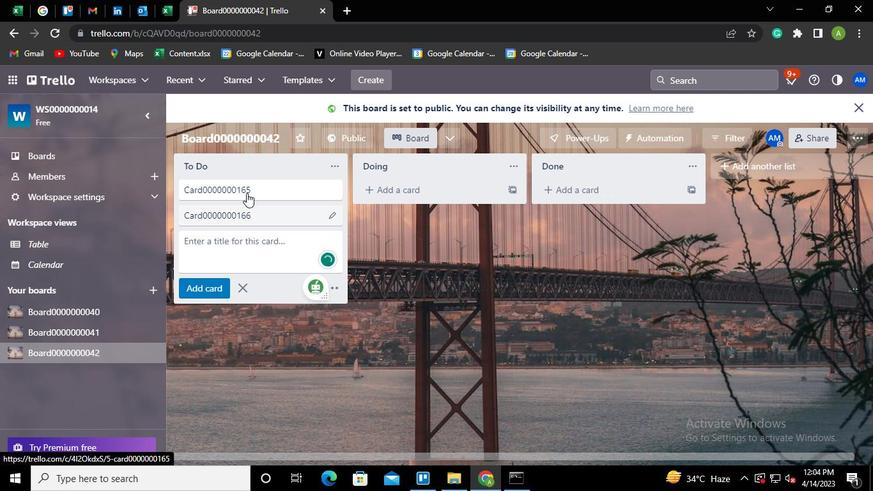 
Action: Keyboard a
Screenshot: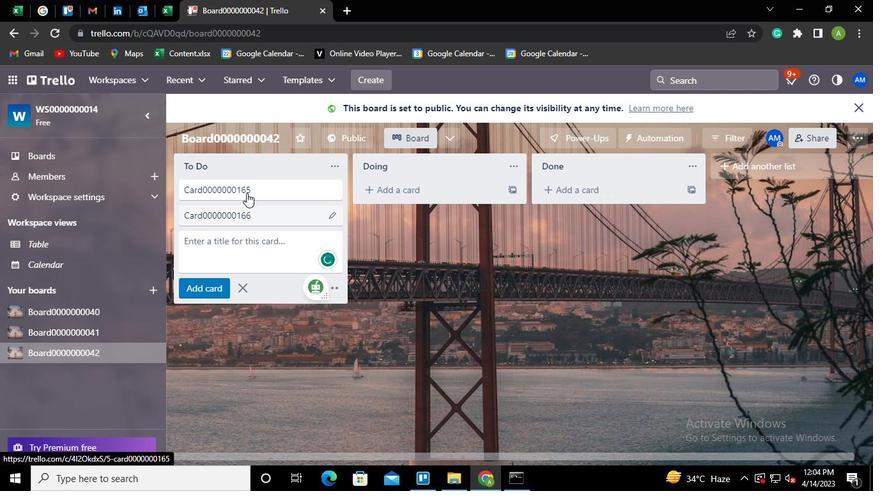 
Action: Keyboard r
Screenshot: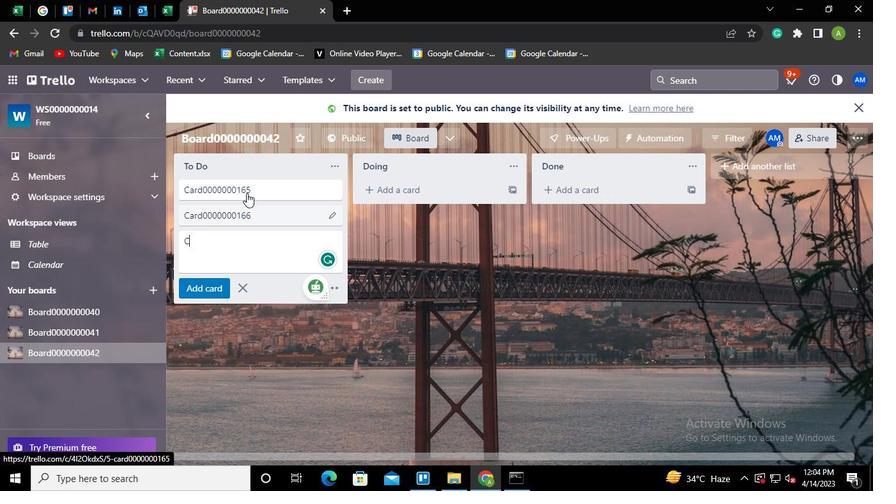 
Action: Keyboard d
Screenshot: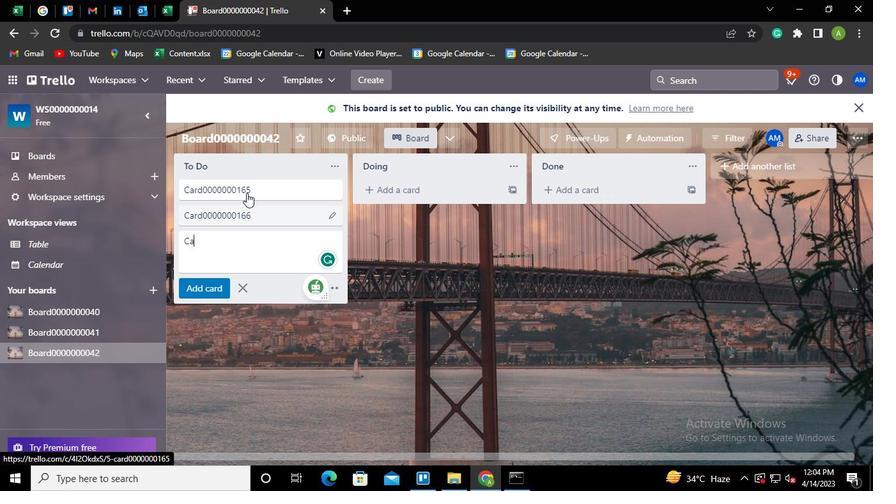
Action: Keyboard <96>
Screenshot: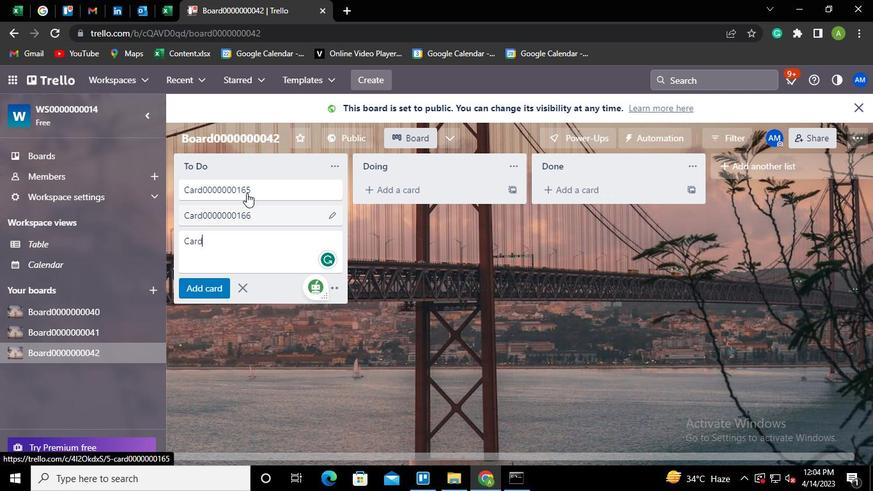 
Action: Keyboard <96>
Screenshot: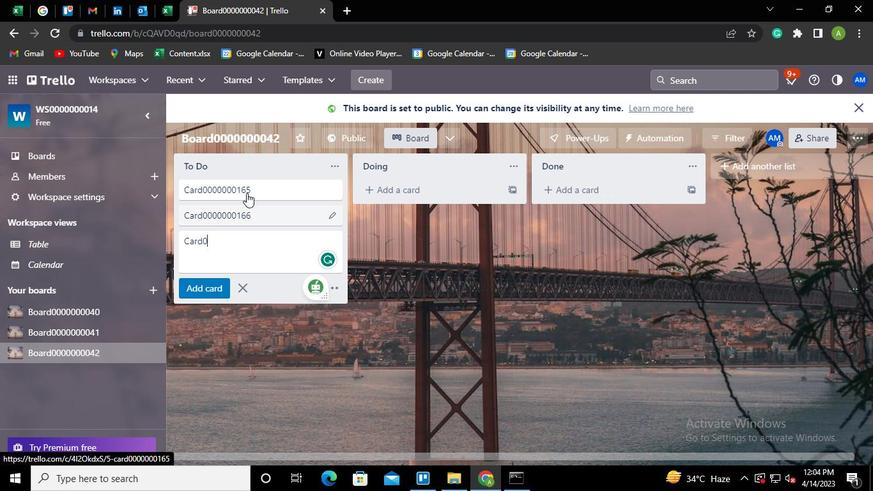 
Action: Keyboard <96>
Screenshot: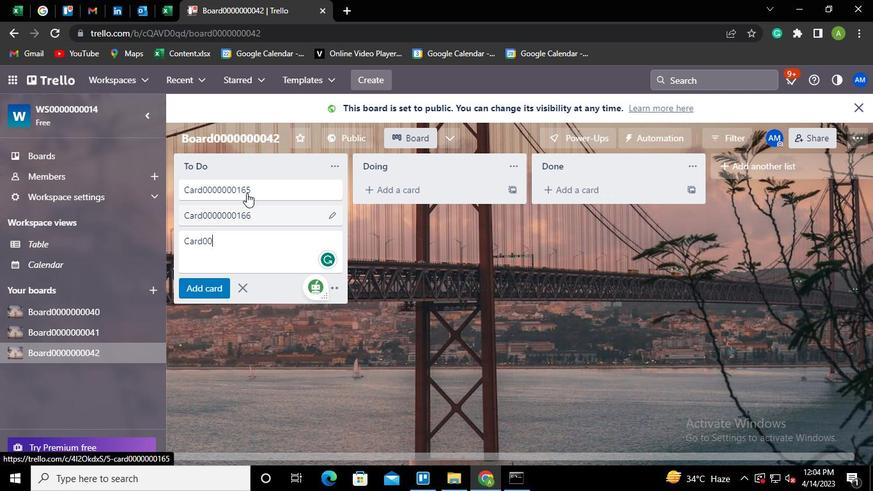
Action: Keyboard <96>
Screenshot: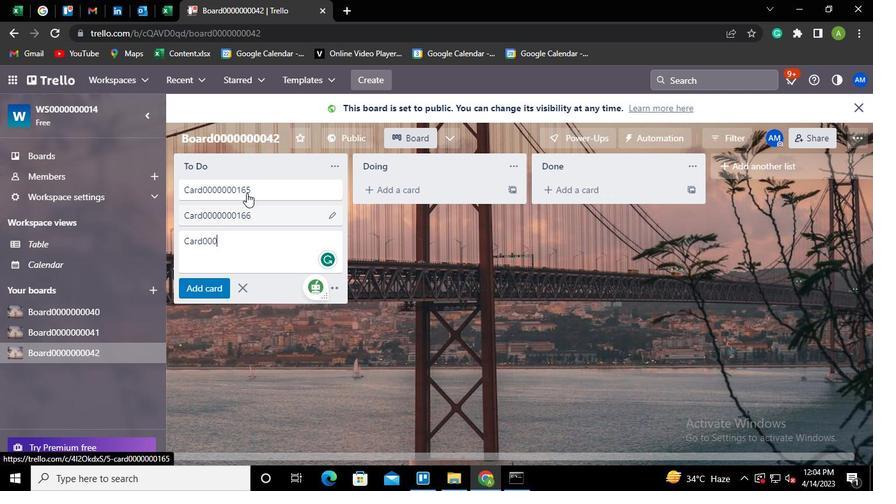 
Action: Keyboard <96>
Screenshot: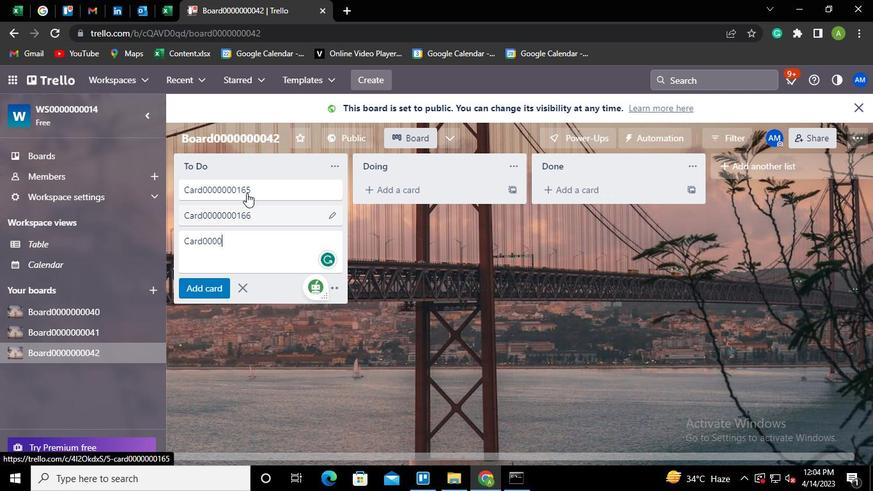 
Action: Keyboard <96>
Screenshot: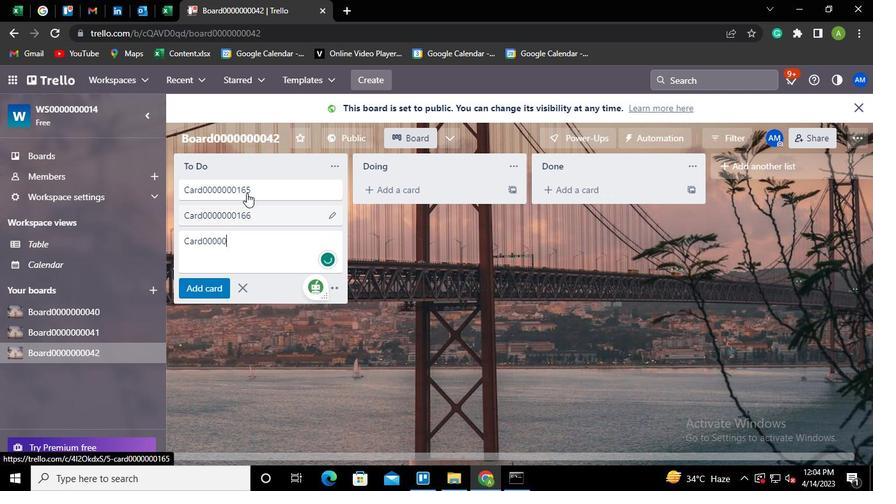 
Action: Keyboard <96>
Screenshot: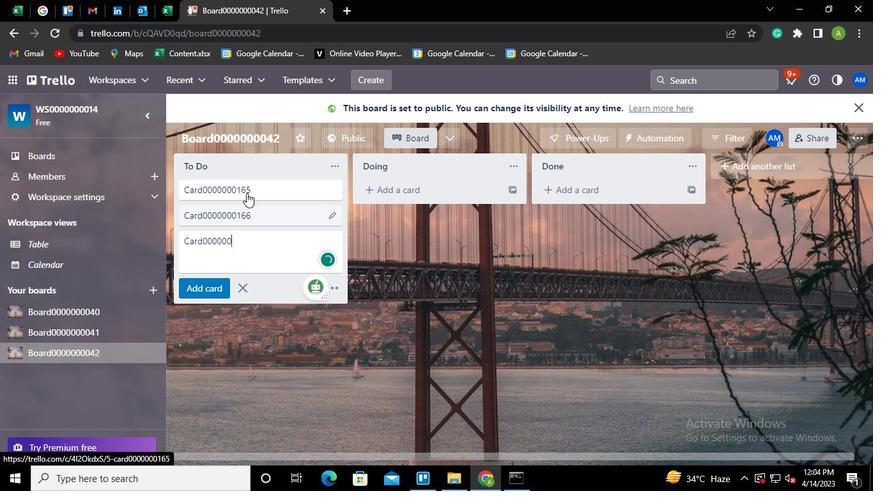 
Action: Keyboard <97>
Screenshot: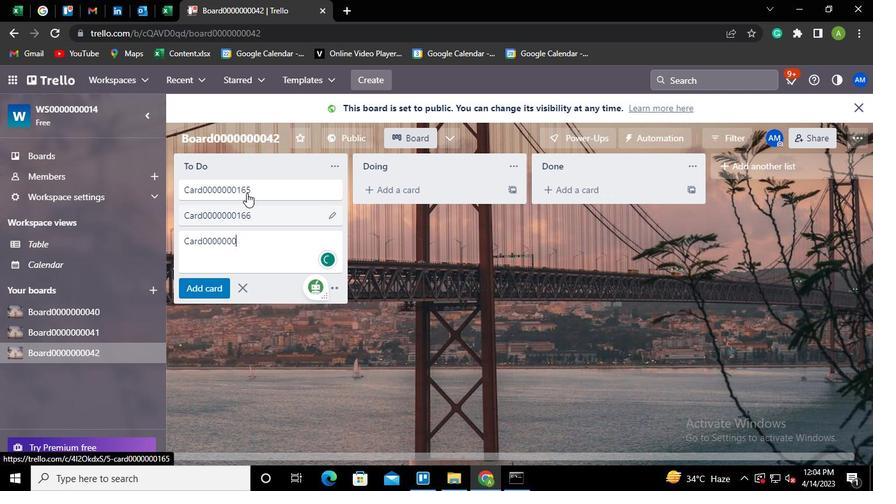 
Action: Keyboard <102>
Screenshot: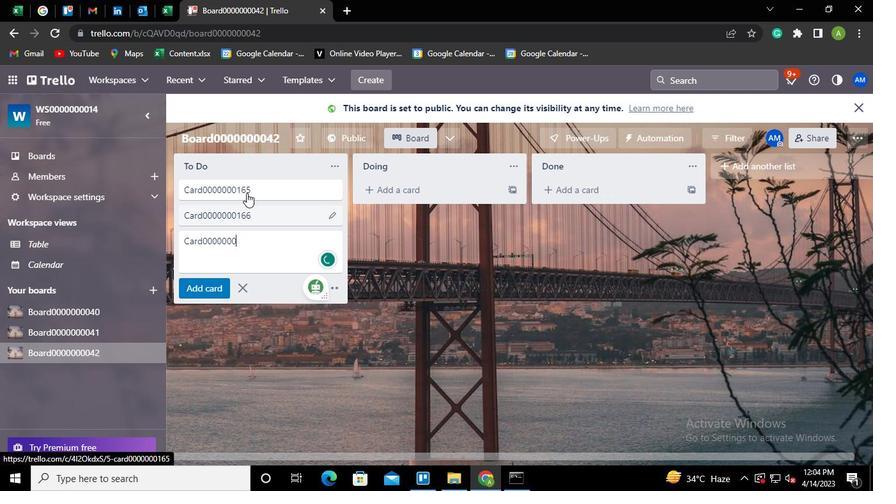 
Action: Keyboard <103>
Screenshot: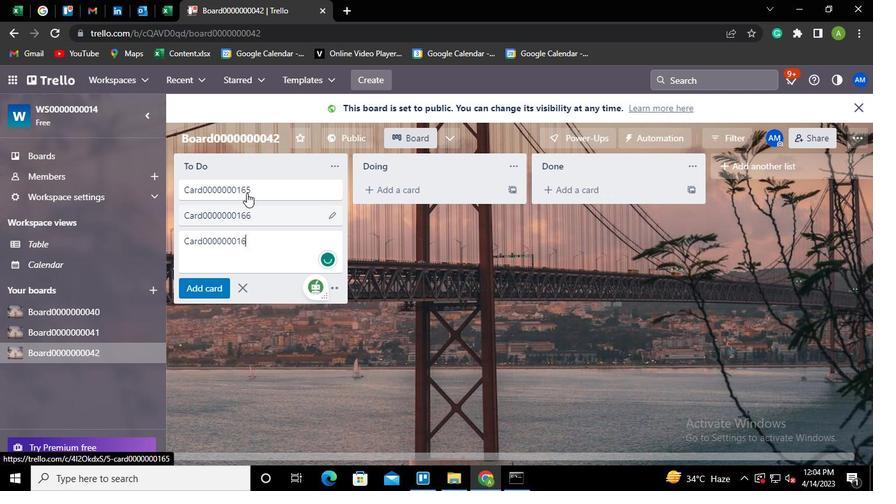 
Action: Keyboard Key.enter
Screenshot: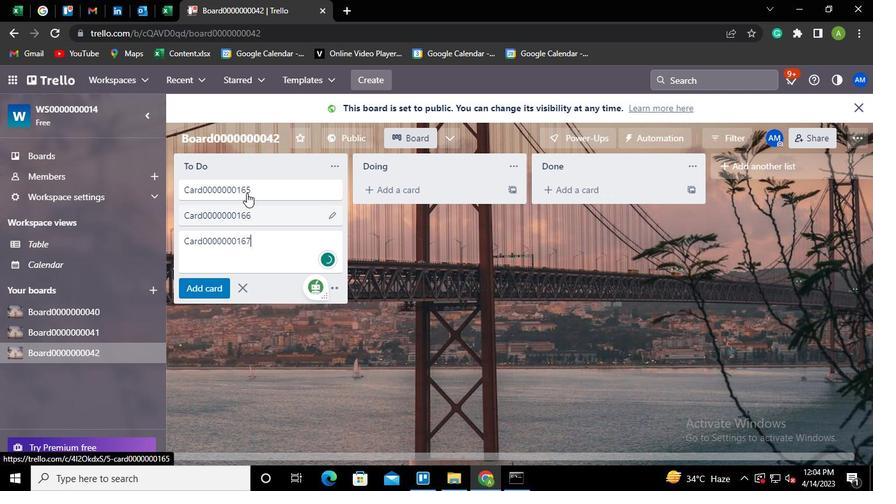 
Action: Keyboard Key.shift
Screenshot: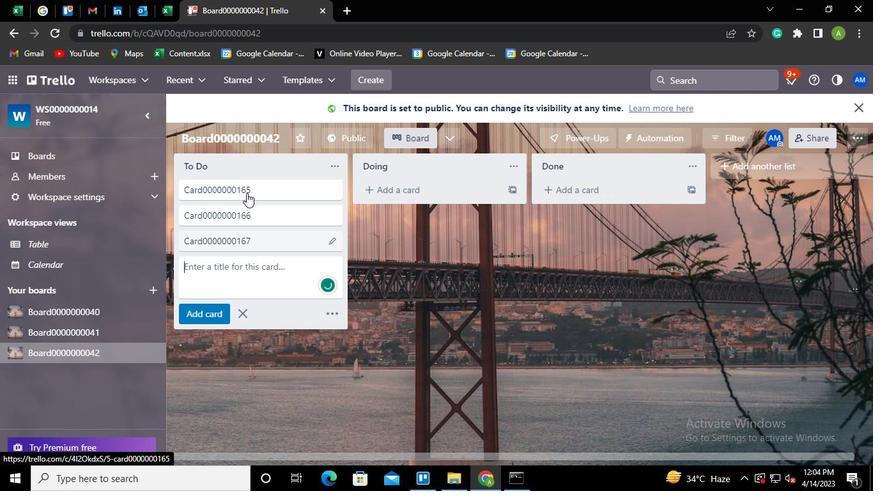 
Action: Keyboard C
Screenshot: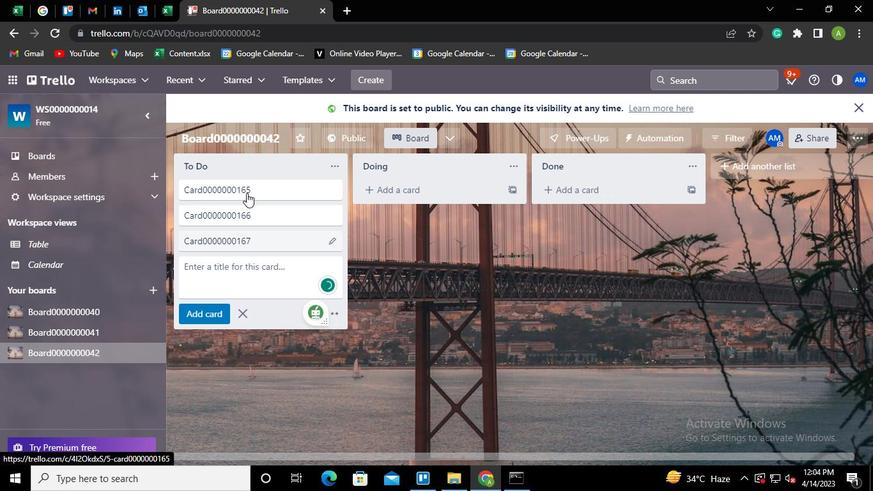 
Action: Keyboard a
Screenshot: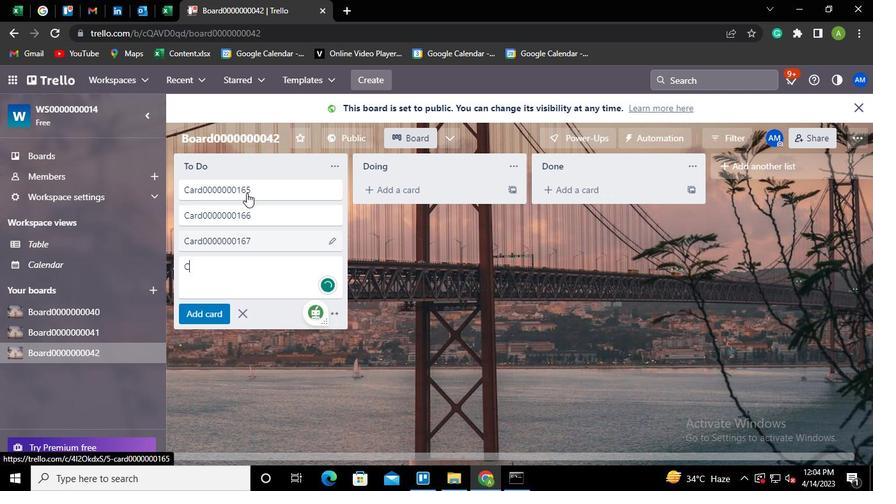 
Action: Keyboard r
Screenshot: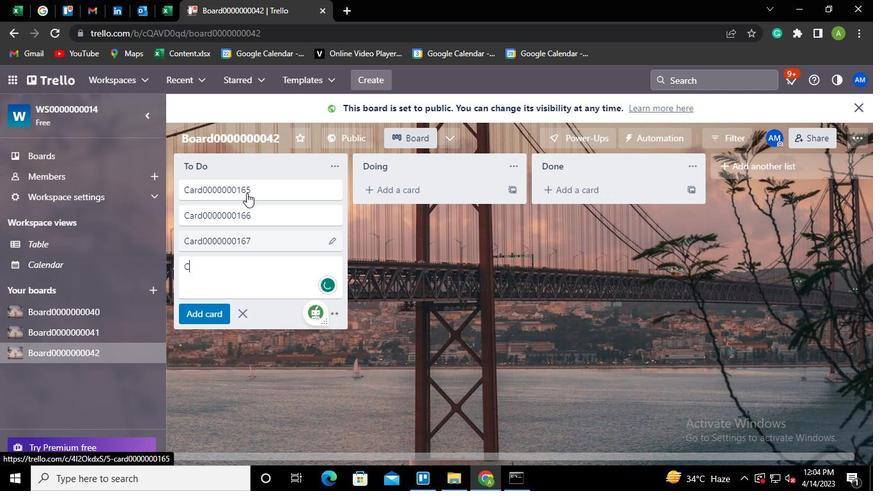 
Action: Keyboard d
Screenshot: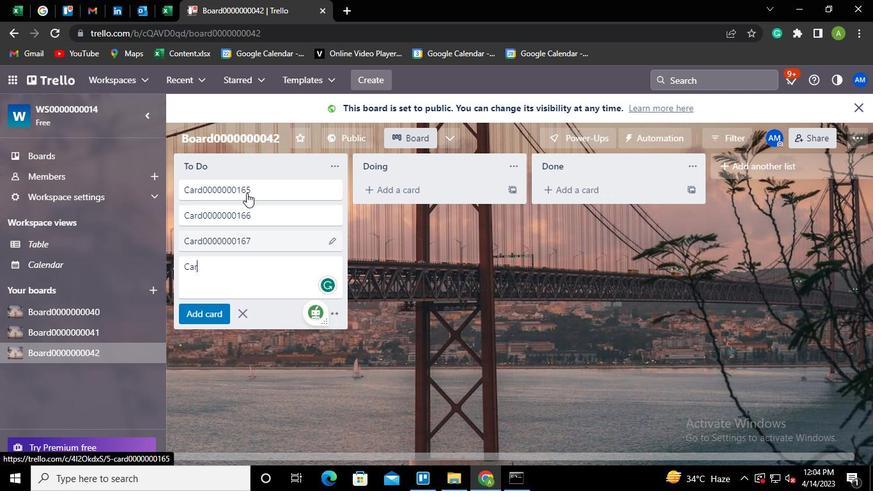 
Action: Keyboard <96>
Screenshot: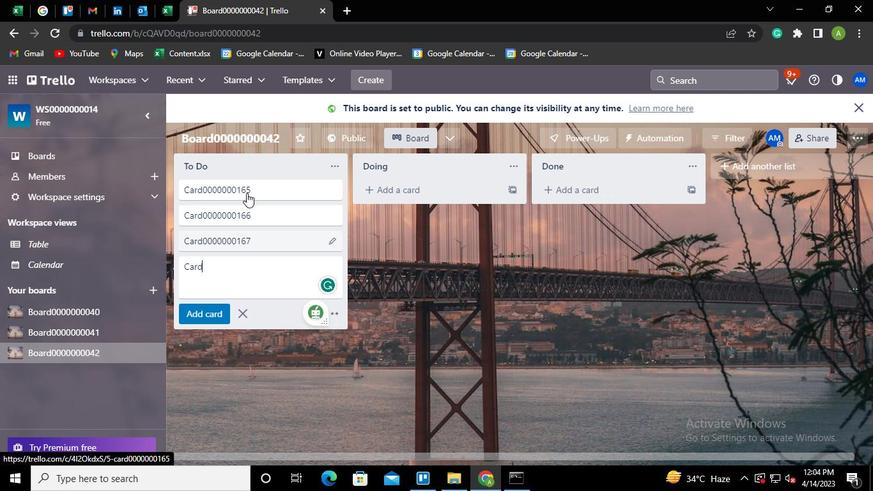 
Action: Keyboard <96>
Screenshot: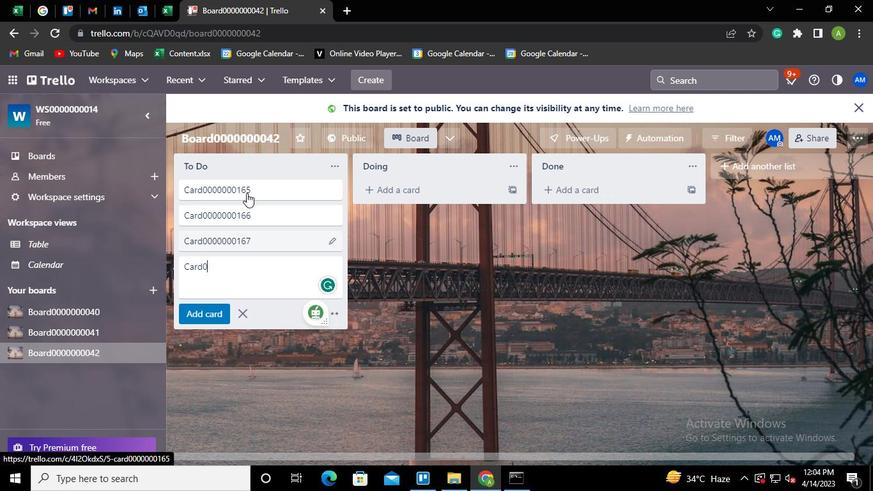 
Action: Keyboard <96>
Screenshot: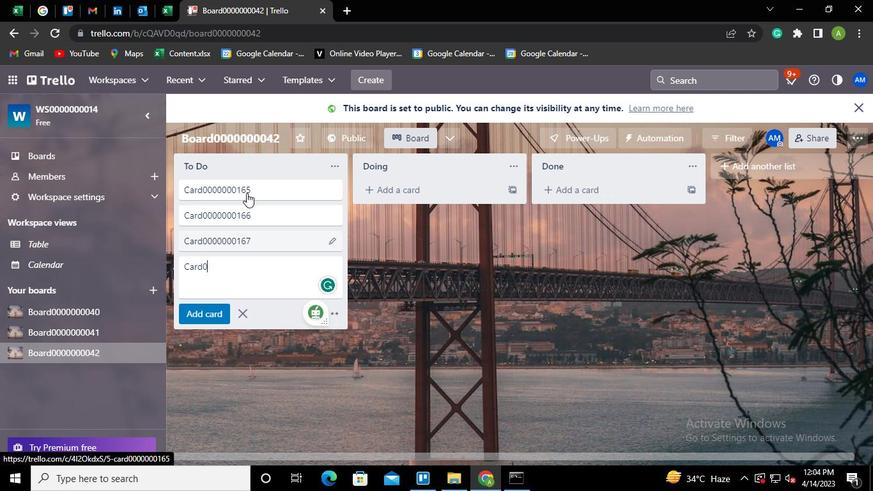 
Action: Keyboard <96>
Screenshot: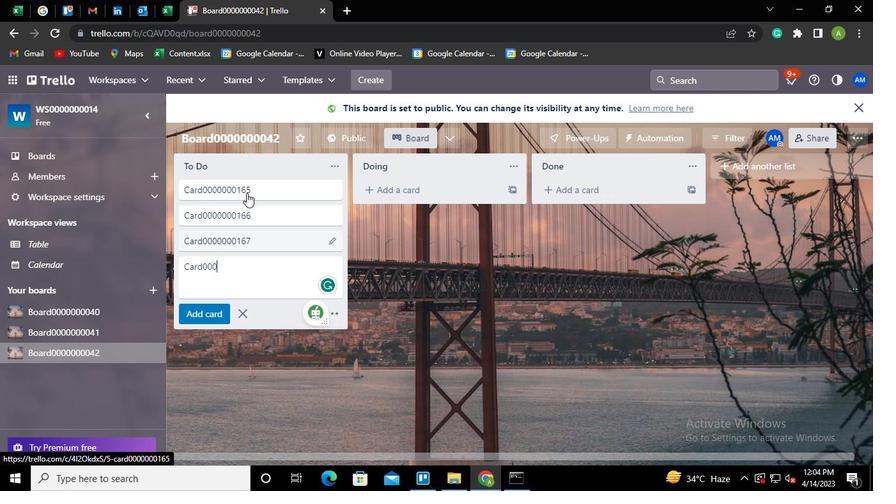 
Action: Keyboard <96>
Screenshot: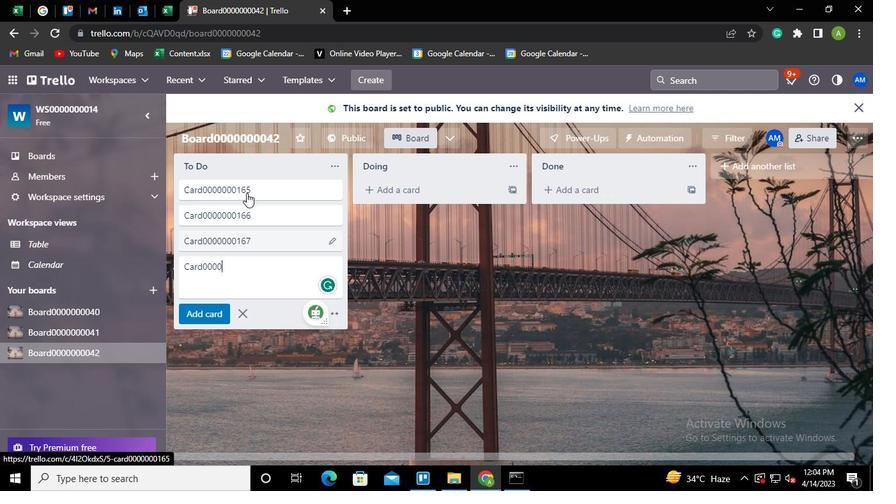 
Action: Keyboard <96>
Screenshot: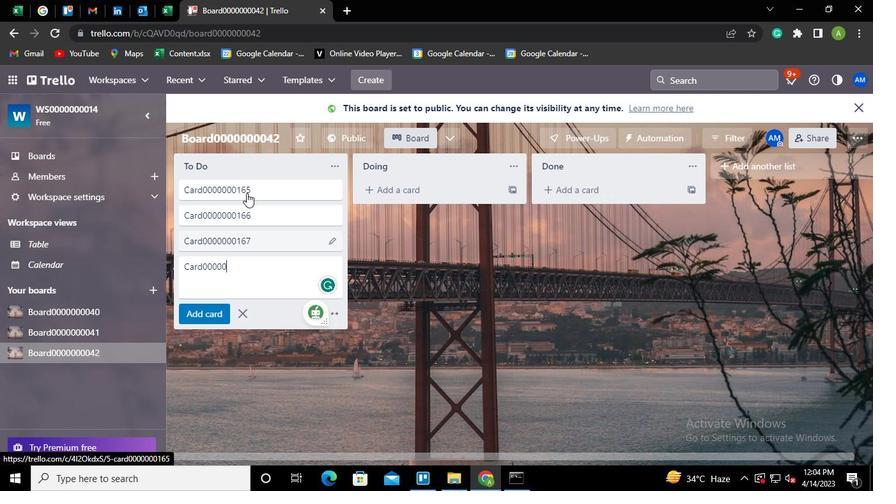 
Action: Keyboard <96>
Screenshot: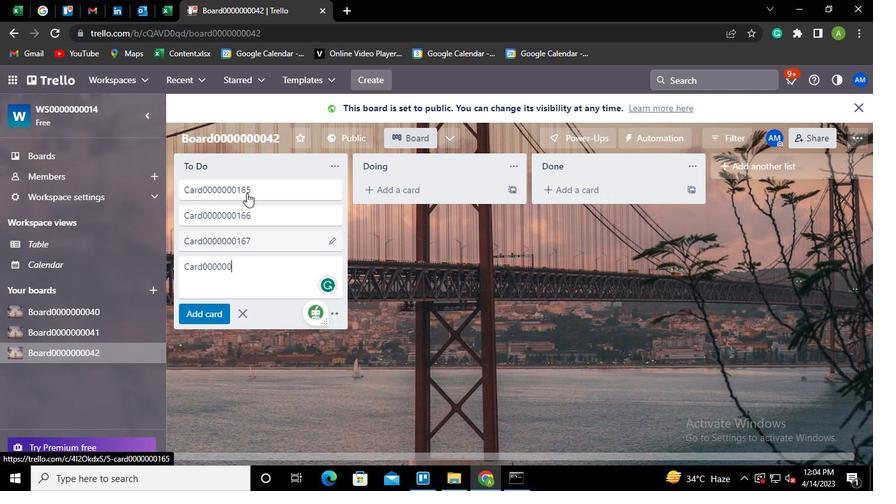 
Action: Keyboard <97>
Screenshot: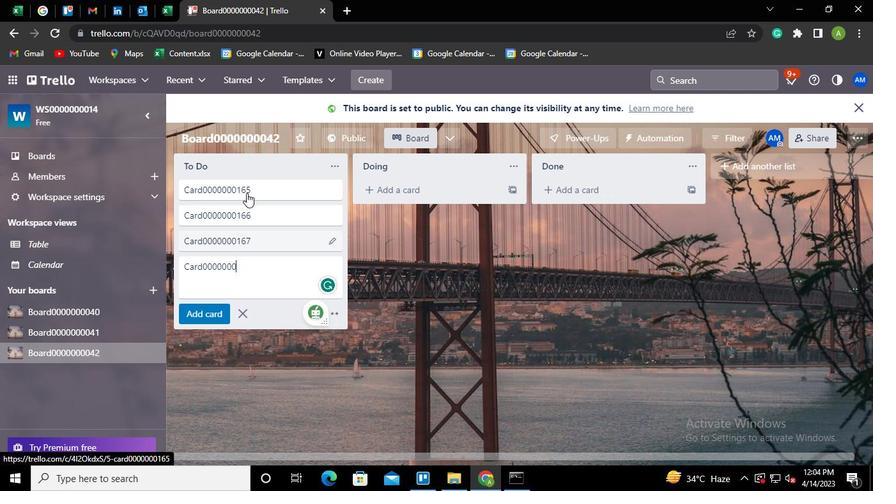 
Action: Keyboard <102>
Screenshot: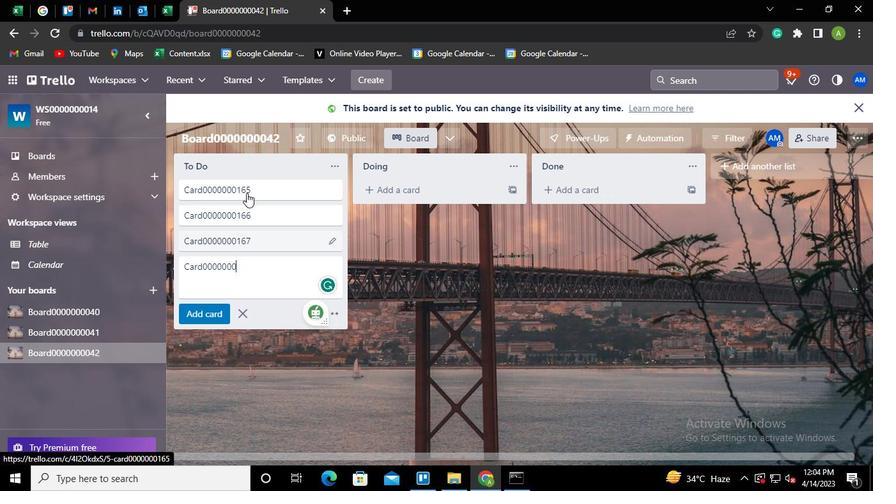 
Action: Keyboard <104>
Screenshot: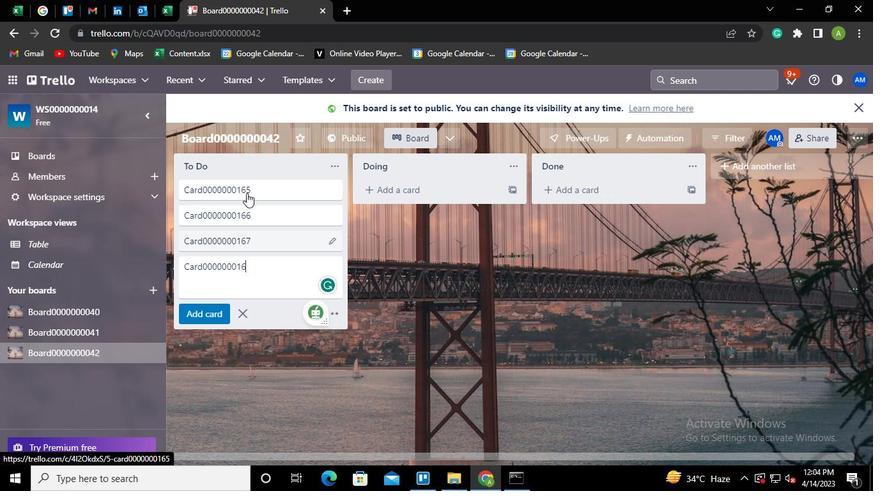 
Action: Keyboard Key.enter
Screenshot: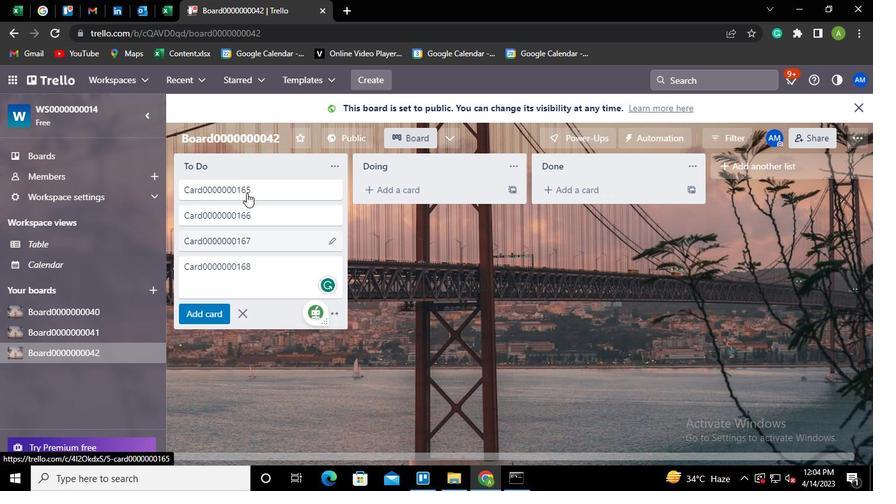 
Action: Mouse moved to (518, 479)
Screenshot: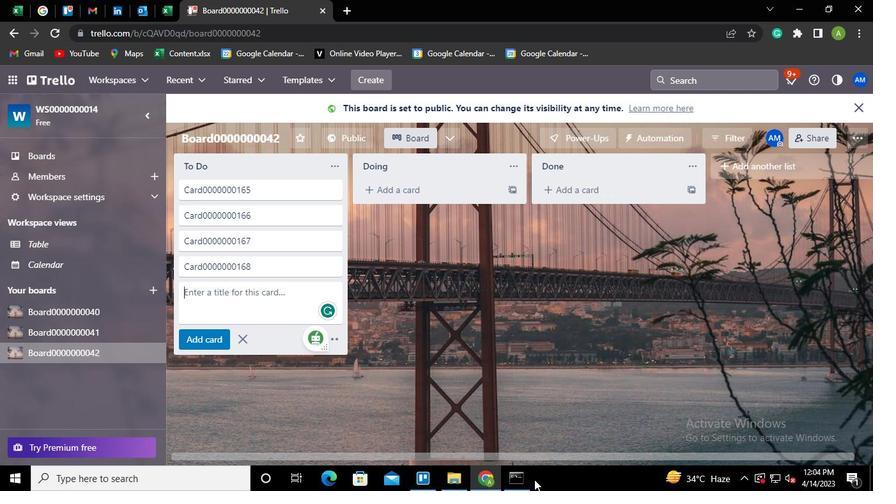 
Action: Mouse pressed left at (518, 479)
Screenshot: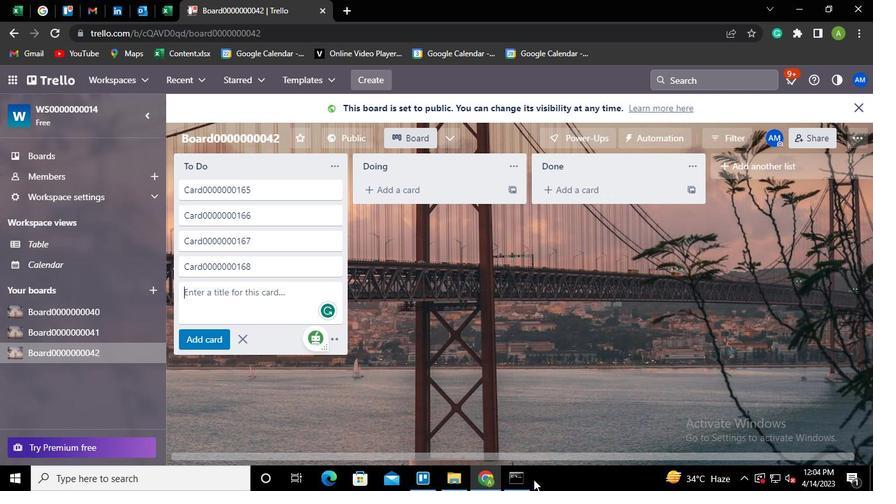 
Action: Mouse moved to (711, 114)
Screenshot: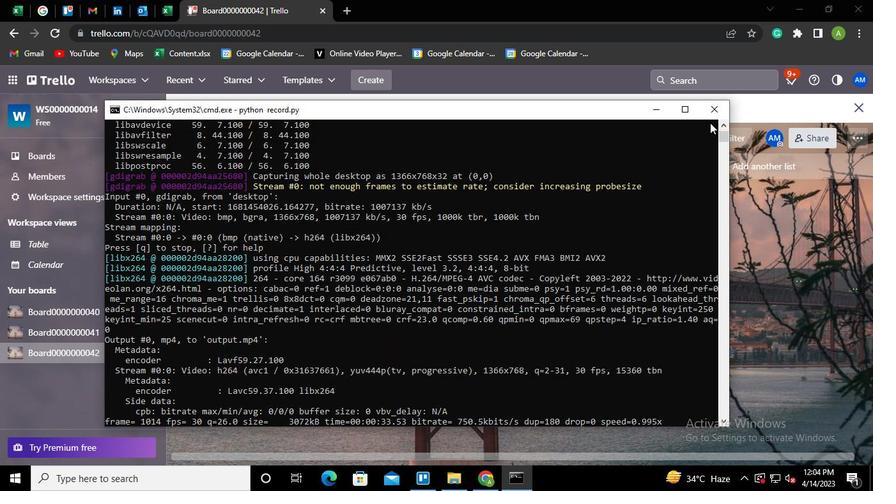 
Action: Mouse pressed left at (711, 114)
Screenshot: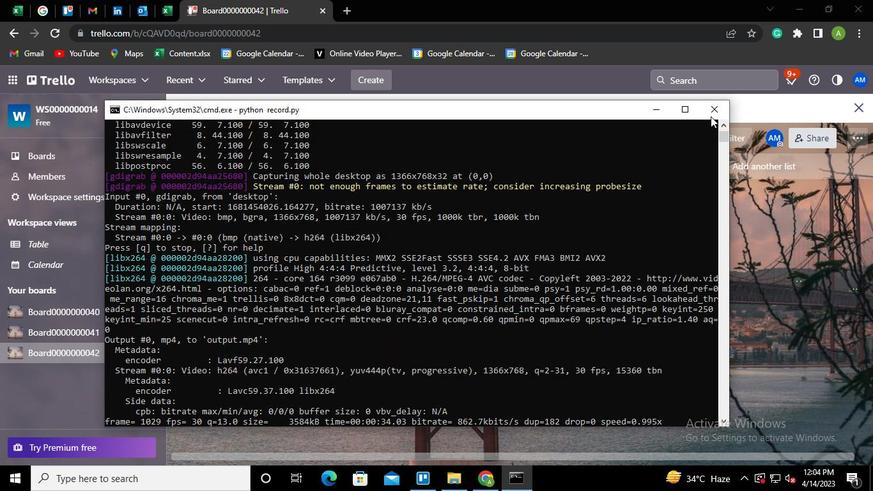
